 Task: Create a task in Outlook for 'Research and development' with a start date of August 1, 2023, a due date of August 5, 2023, high priority, and attach the file 'r&d.pdf'. Include the task details: 'Research current industry trends, emerging technologies, and competitor analysis. Summarize findings and present a comprehensive report.'
Action: Mouse moved to (26, 151)
Screenshot: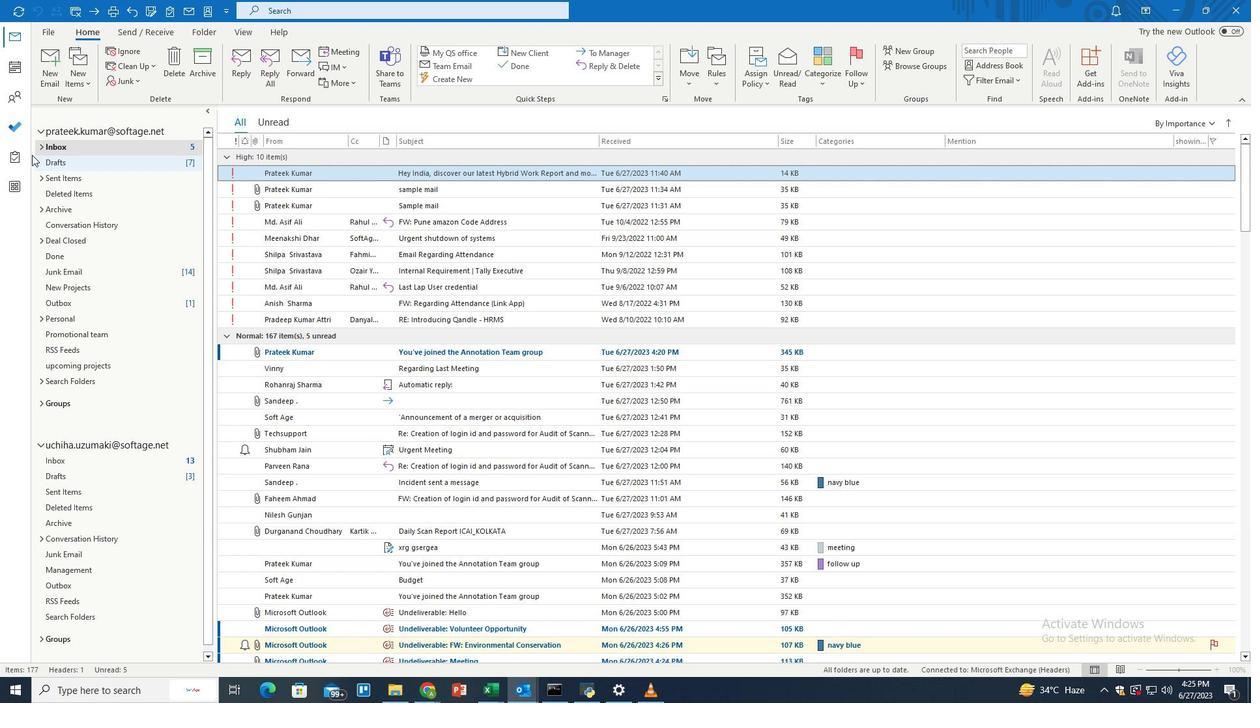
Action: Mouse pressed left at (26, 151)
Screenshot: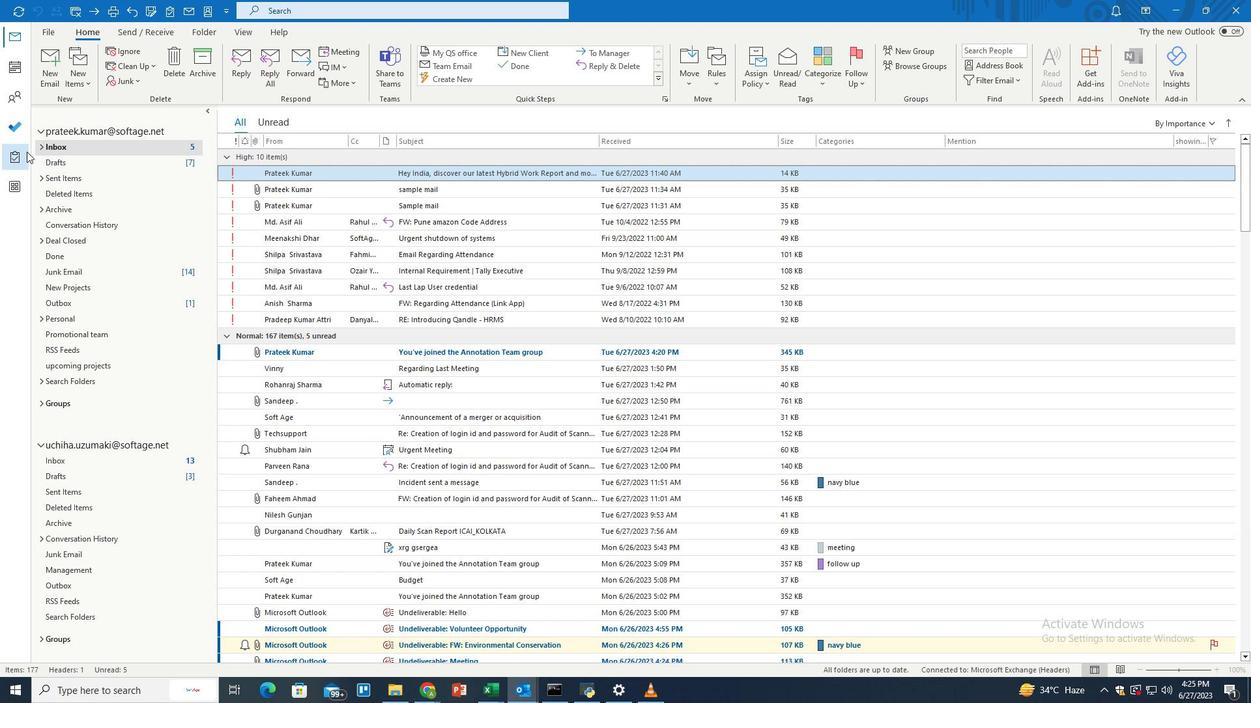 
Action: Mouse moved to (53, 78)
Screenshot: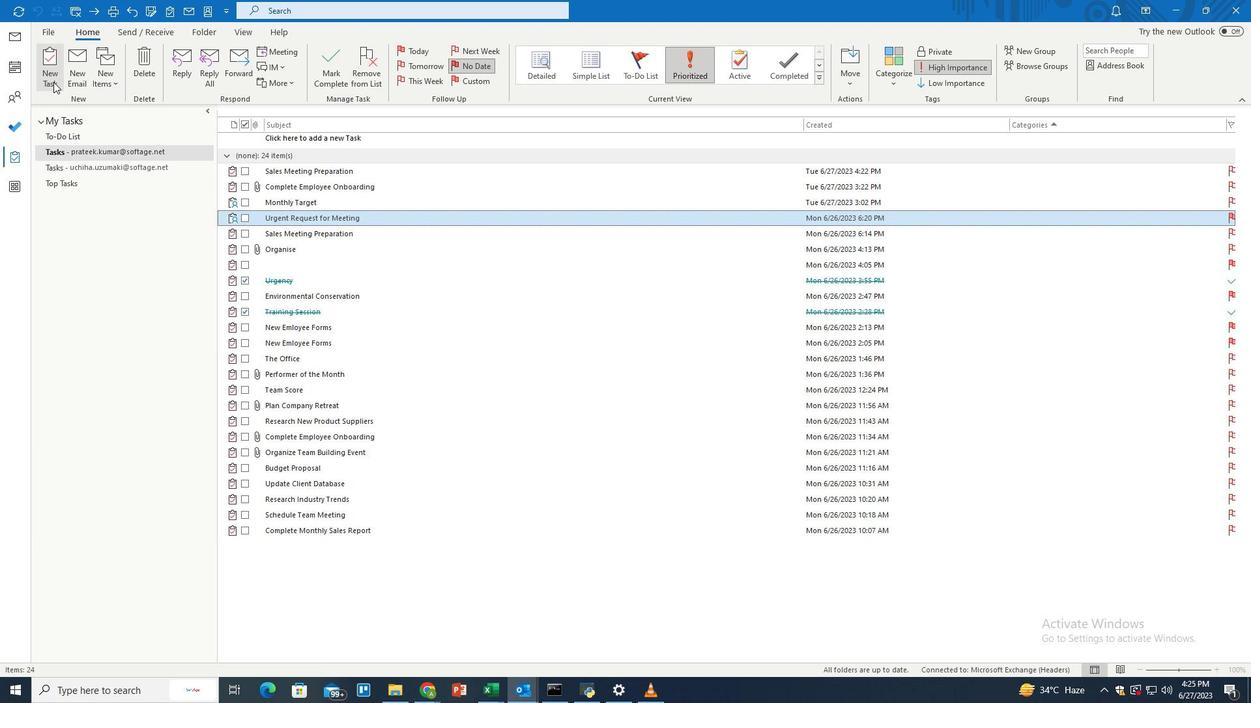 
Action: Mouse pressed left at (53, 78)
Screenshot: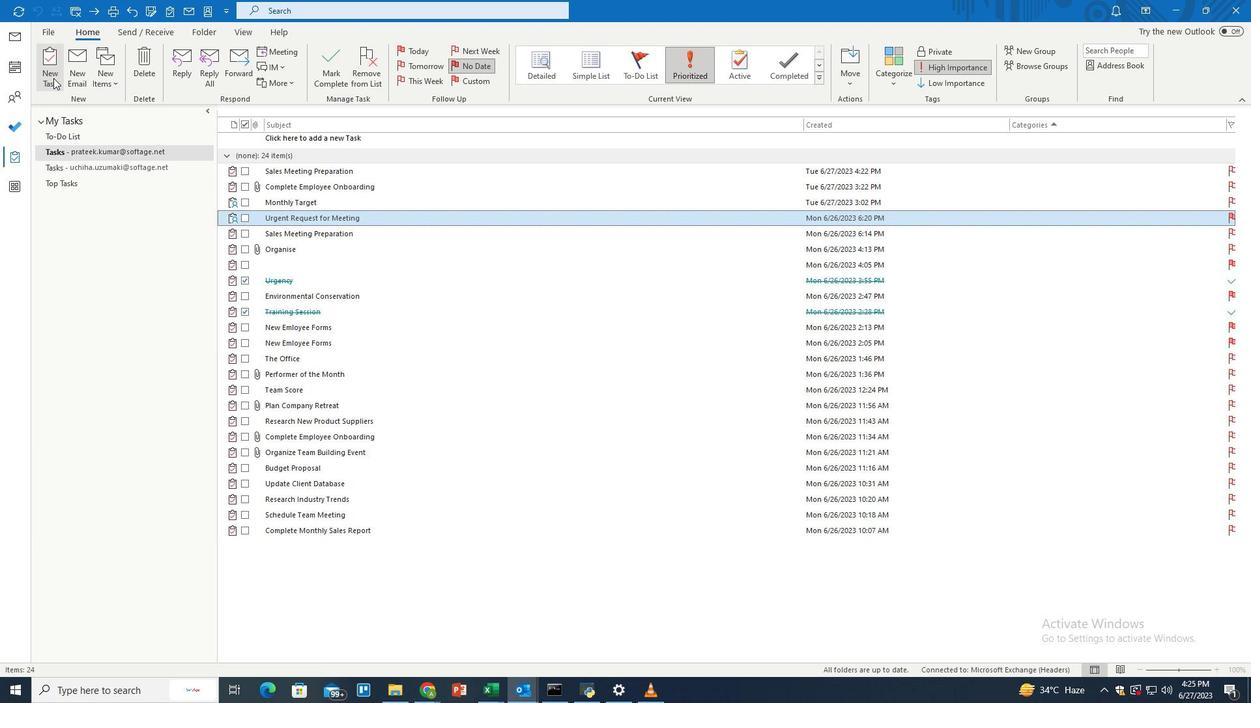 
Action: Mouse moved to (136, 133)
Screenshot: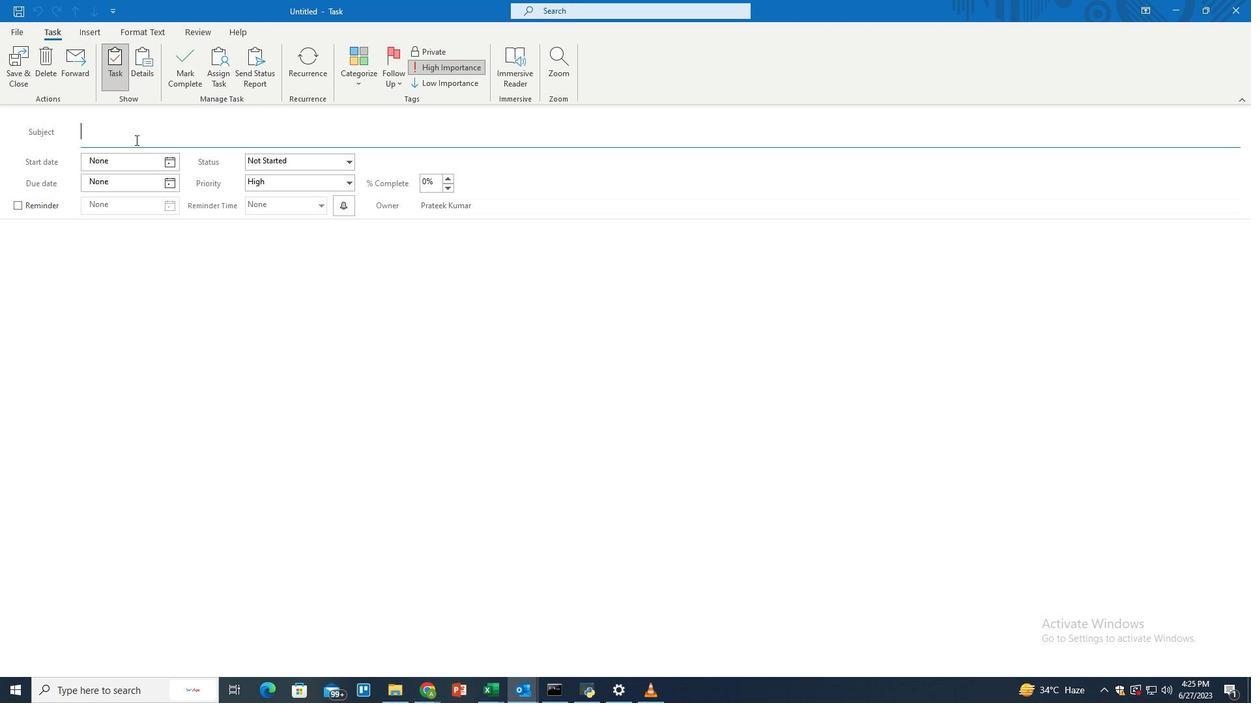 
Action: Mouse pressed left at (136, 133)
Screenshot: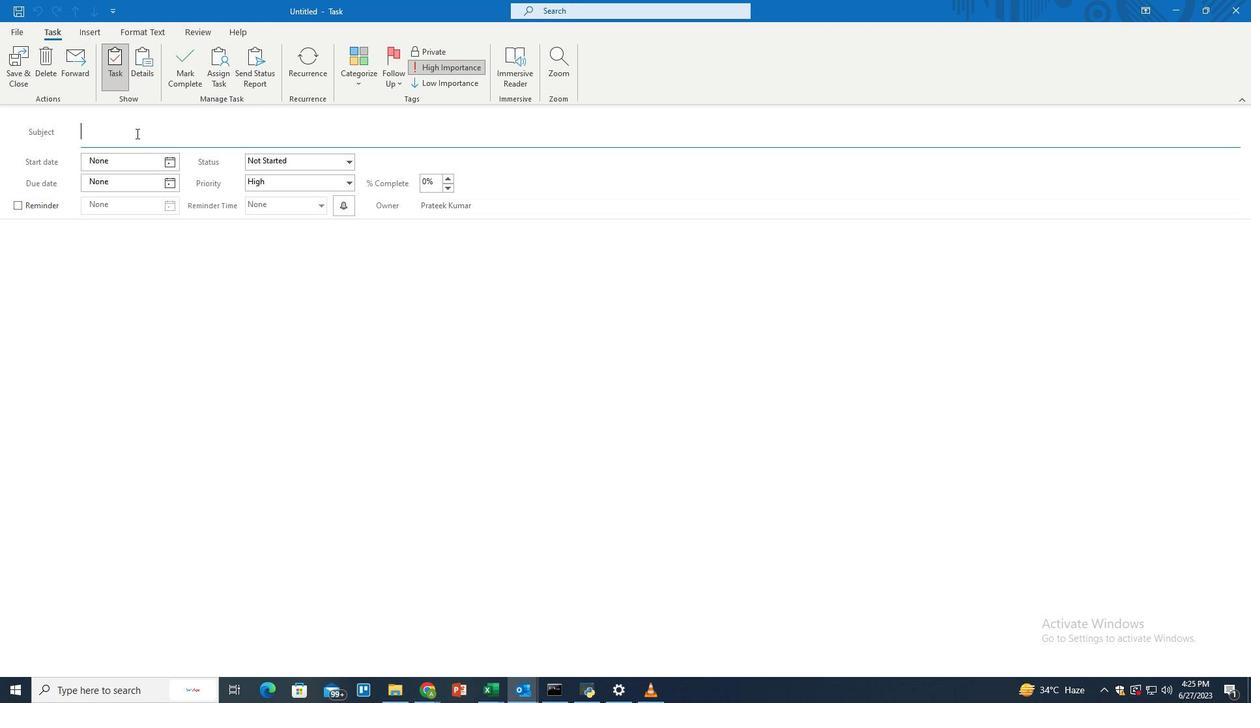 
Action: Mouse moved to (136, 133)
Screenshot: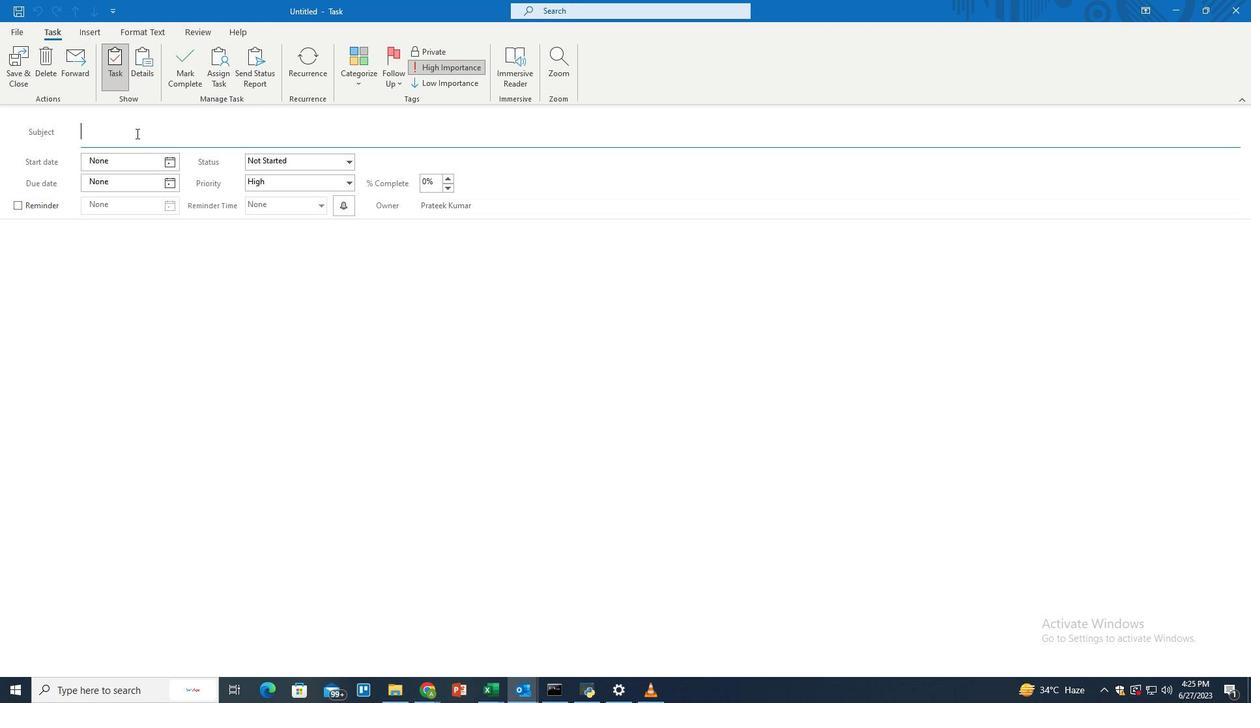 
Action: Key pressed <Key.shift>Research<Key.space>and<Key.space>development
Screenshot: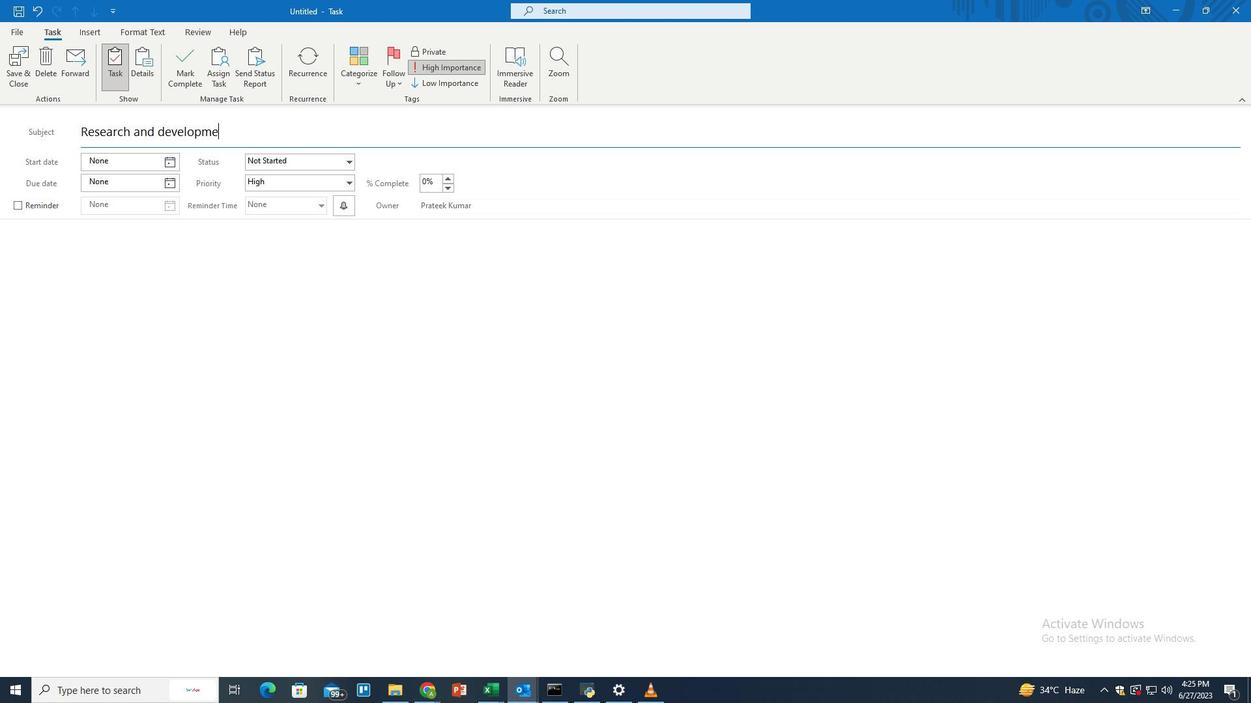 
Action: Mouse moved to (112, 245)
Screenshot: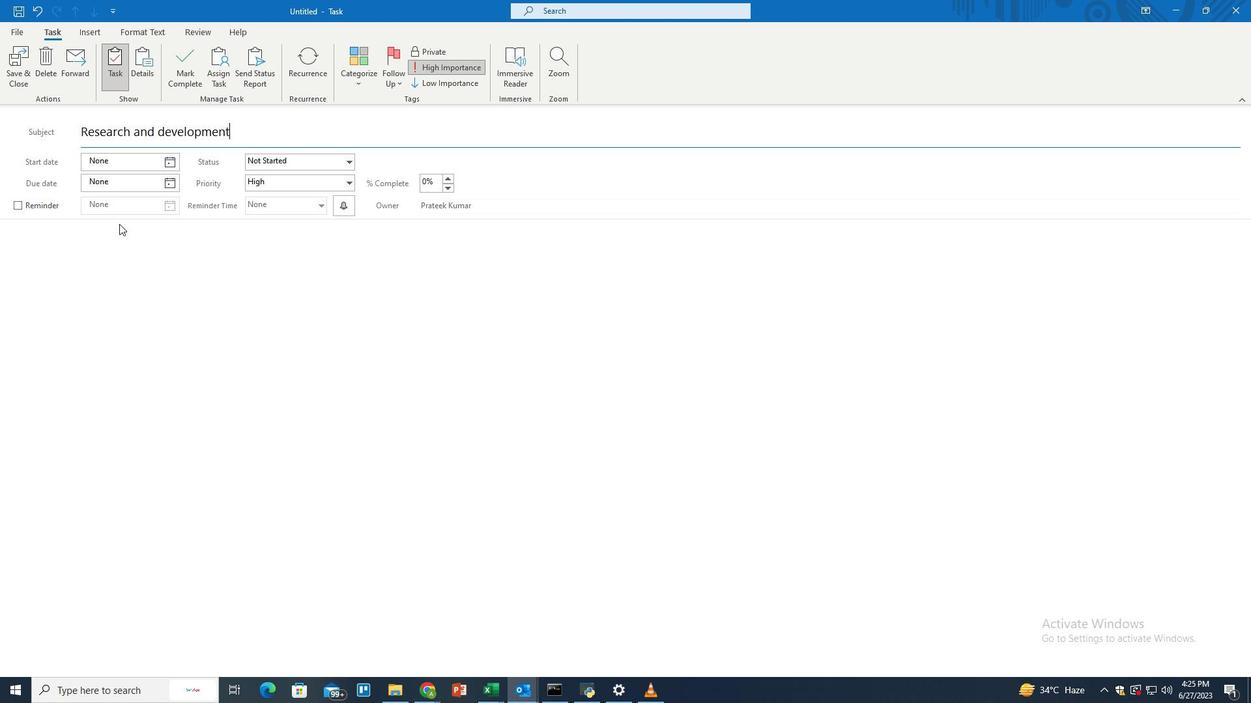 
Action: Mouse pressed left at (112, 245)
Screenshot: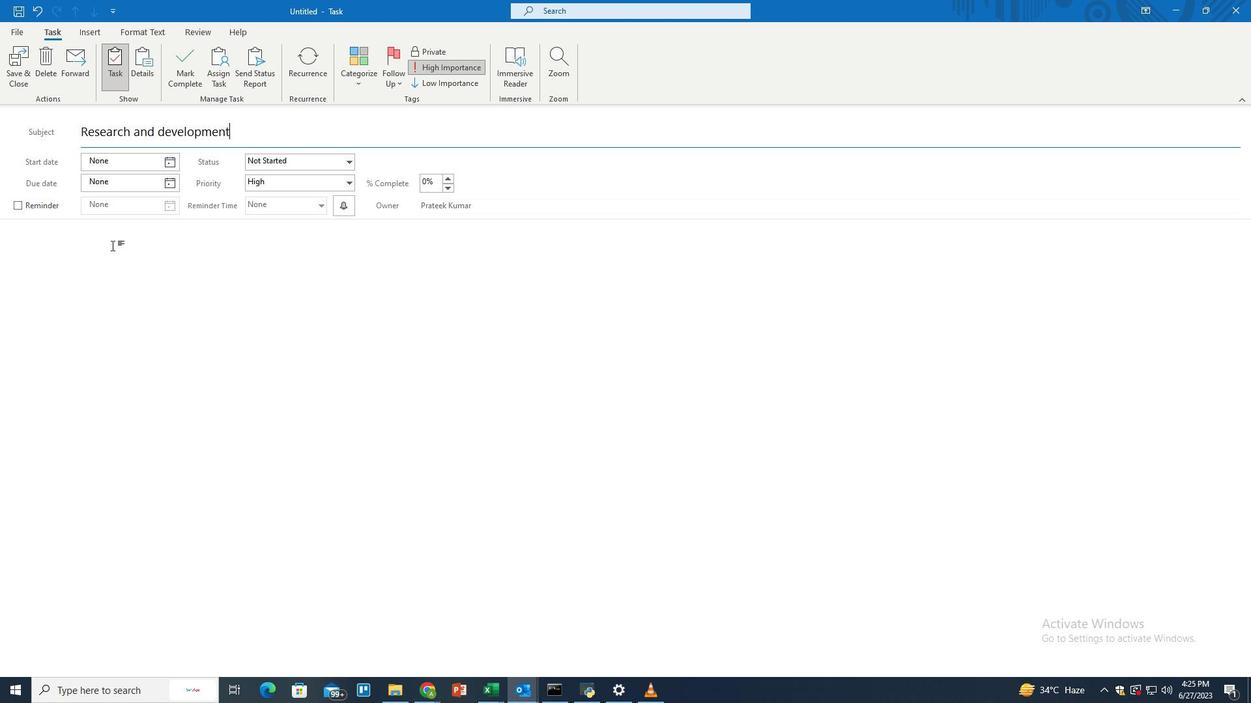 
Action: Key pressed <Key.shift>Research<Key.space>current<Key.space>industry<Key.space>trends.<Key.backspace>,<Key.space>emerging<Key.space>technologies,<Key.space>and<Key.space>competitor<Key.space>analysis.<Key.space><Key.shift>Summarize<Key.space>findings<Key.space>and<Key.space>present<Key.space>a<Key.space>comprehensive<Key.space>report
Screenshot: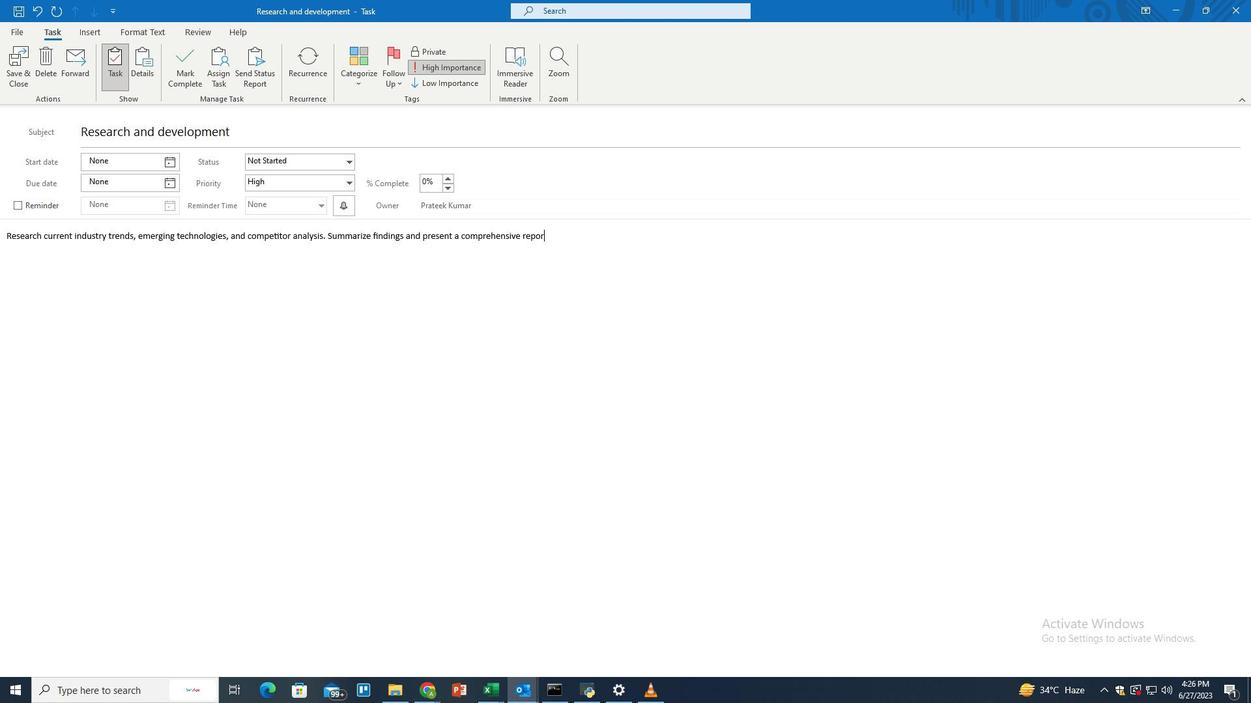 
Action: Mouse moved to (172, 159)
Screenshot: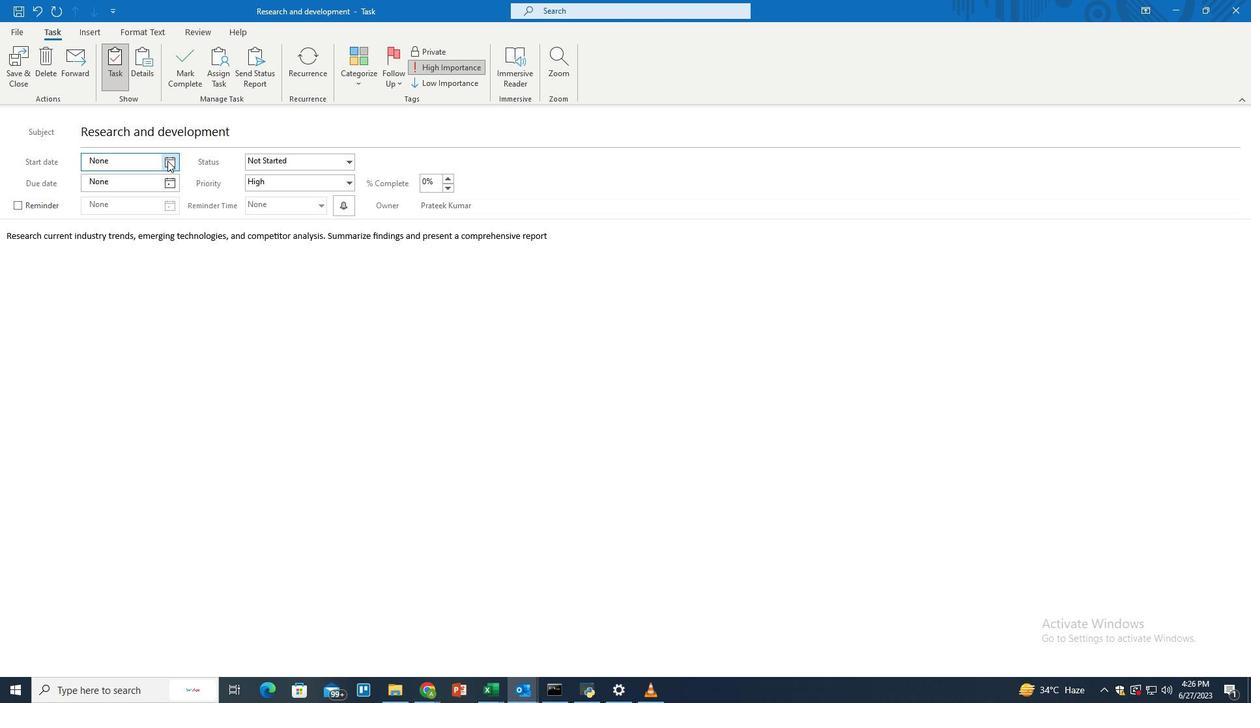 
Action: Mouse pressed left at (172, 159)
Screenshot: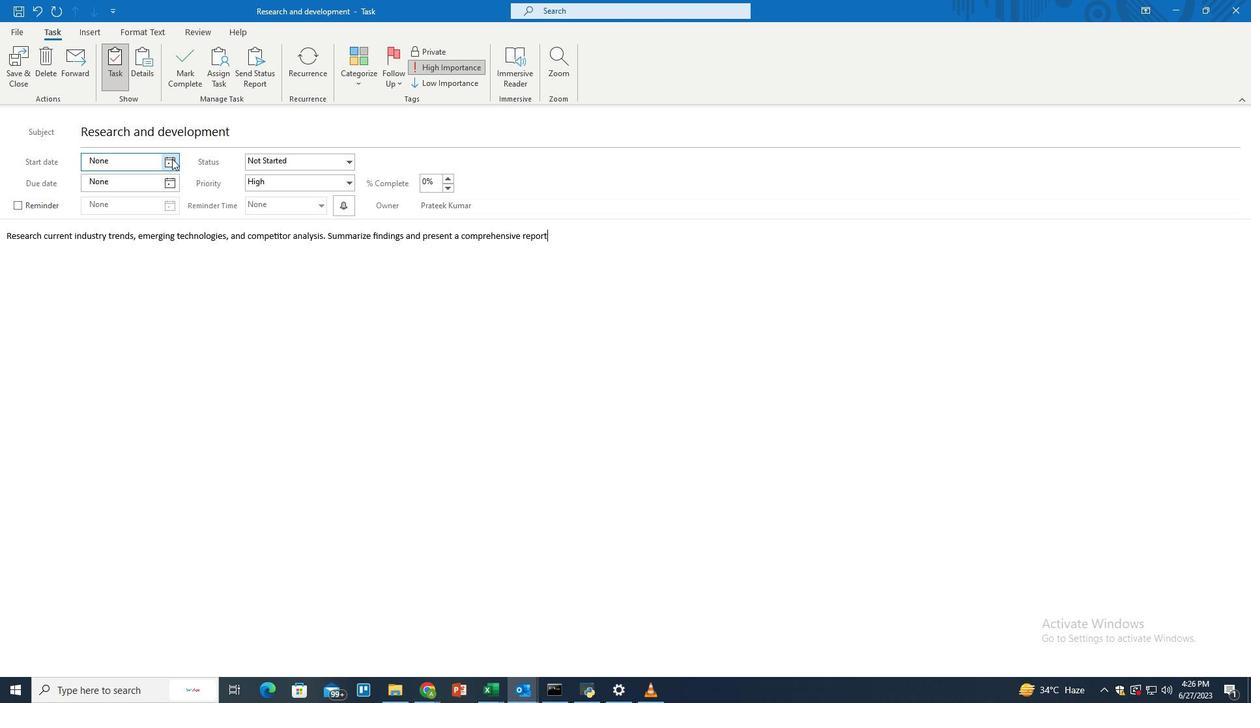 
Action: Mouse moved to (168, 179)
Screenshot: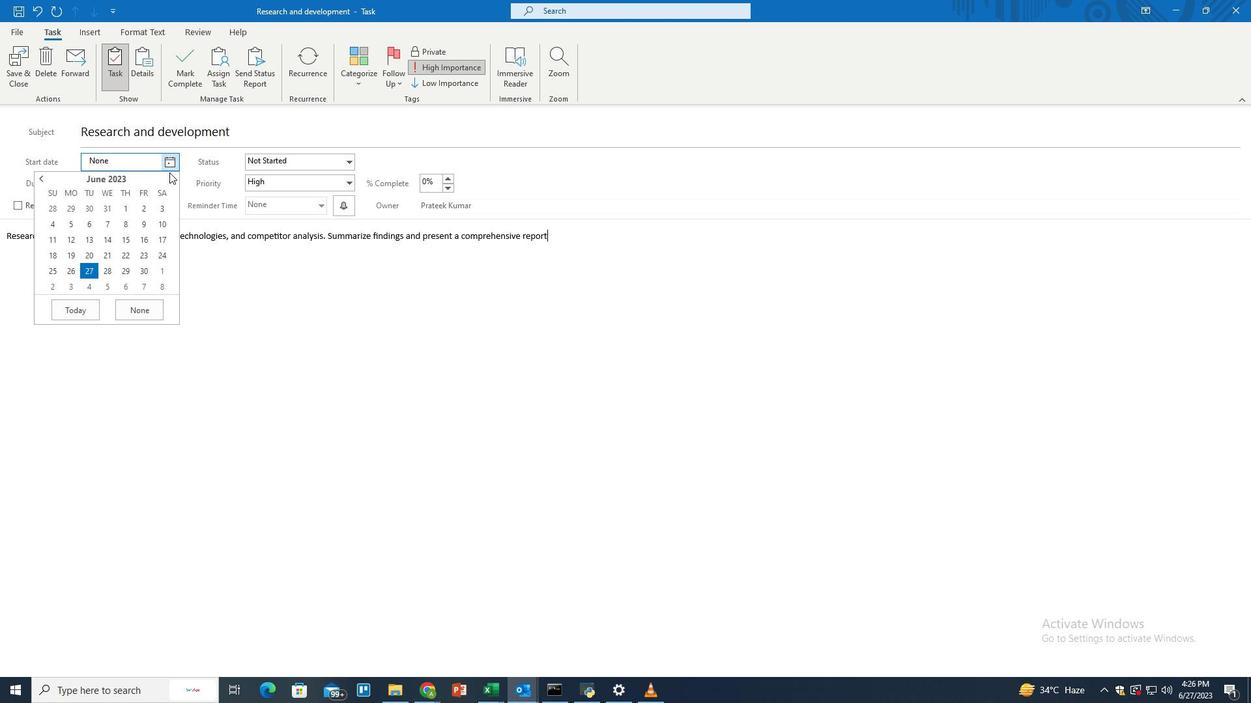 
Action: Mouse pressed left at (168, 179)
Screenshot: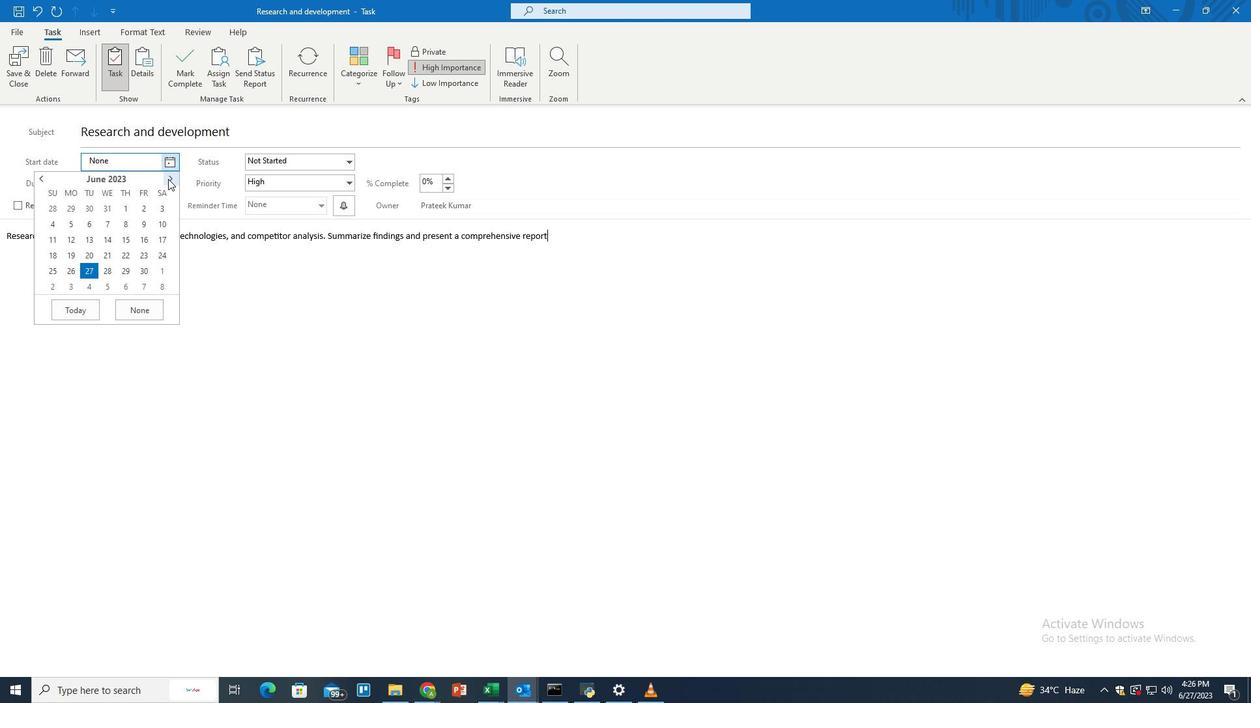 
Action: Mouse pressed left at (168, 179)
Screenshot: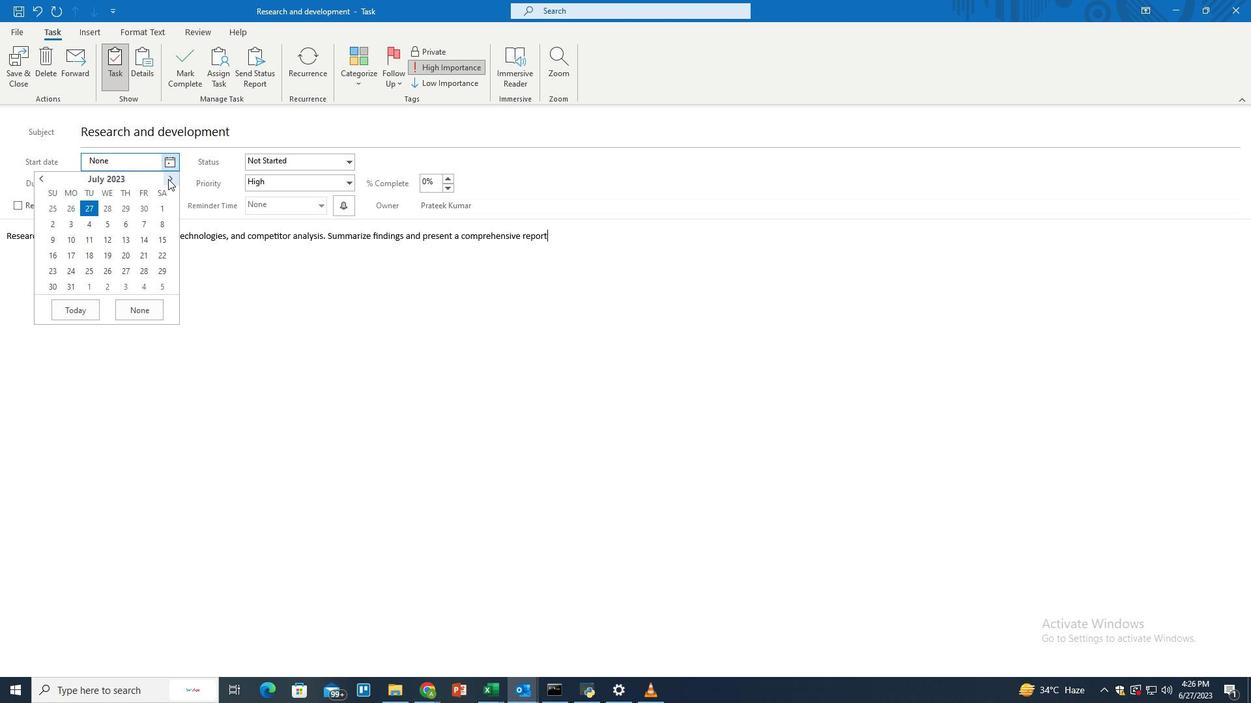 
Action: Mouse moved to (93, 211)
Screenshot: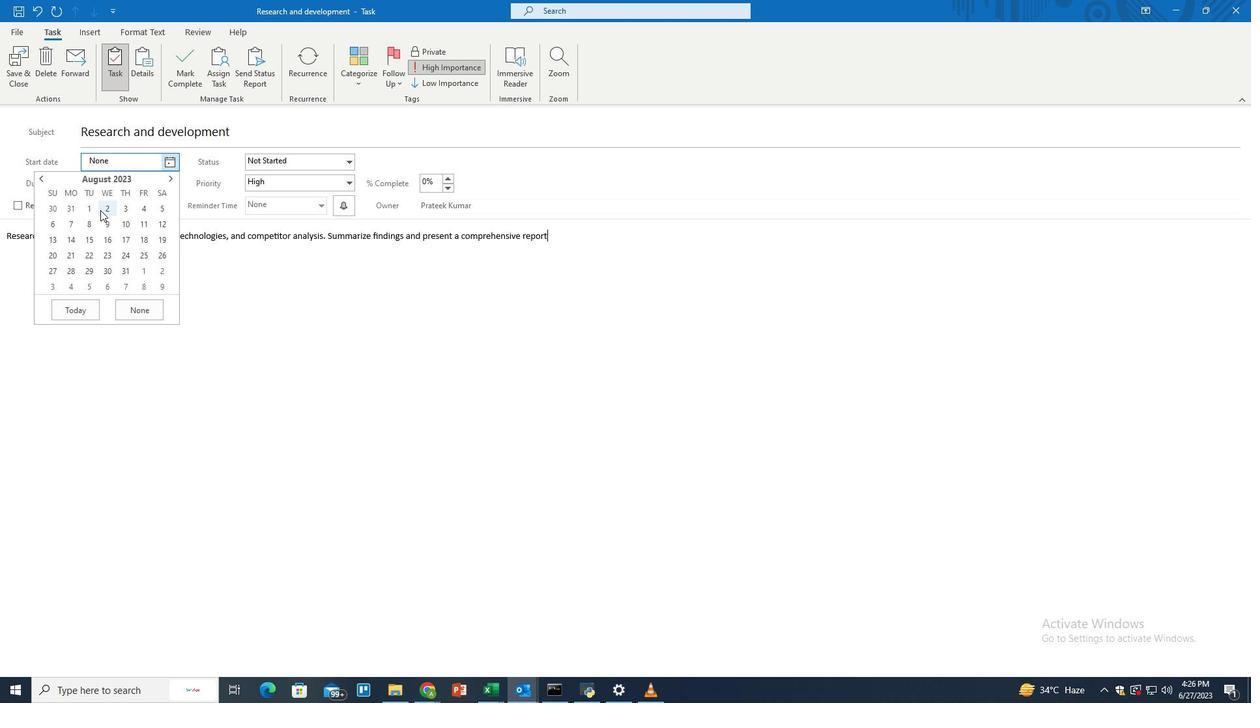 
Action: Mouse pressed left at (93, 211)
Screenshot: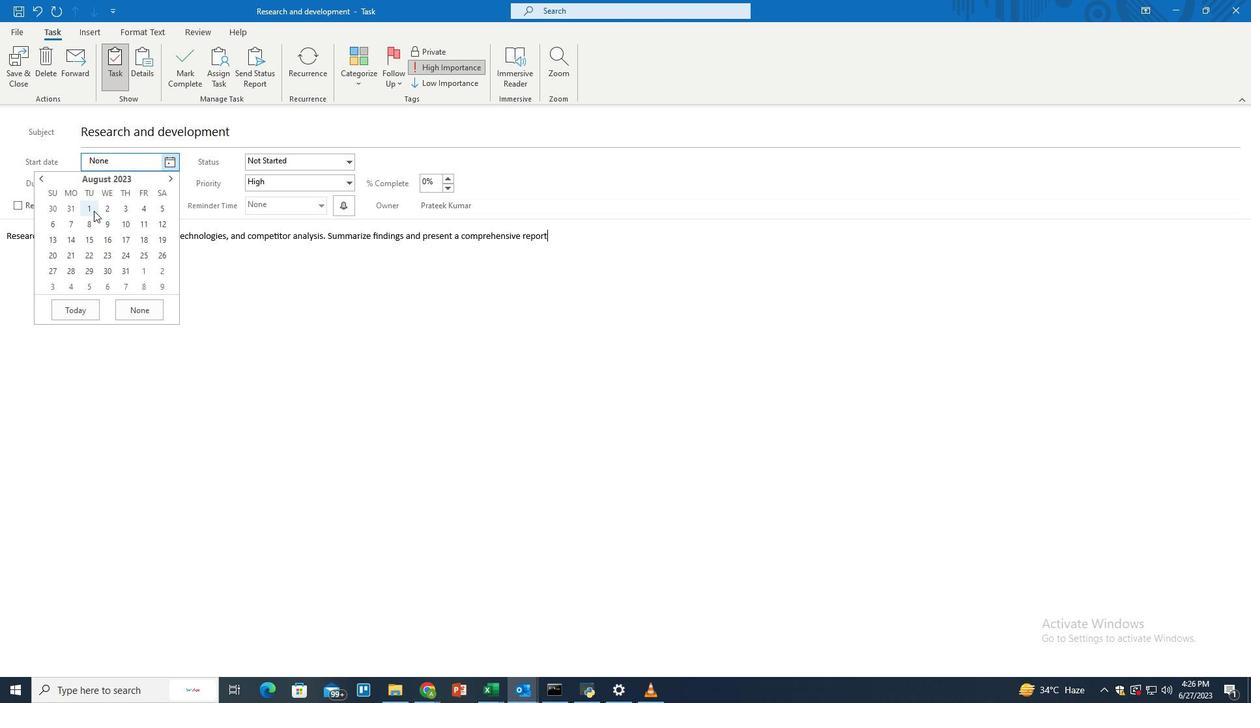 
Action: Mouse moved to (174, 182)
Screenshot: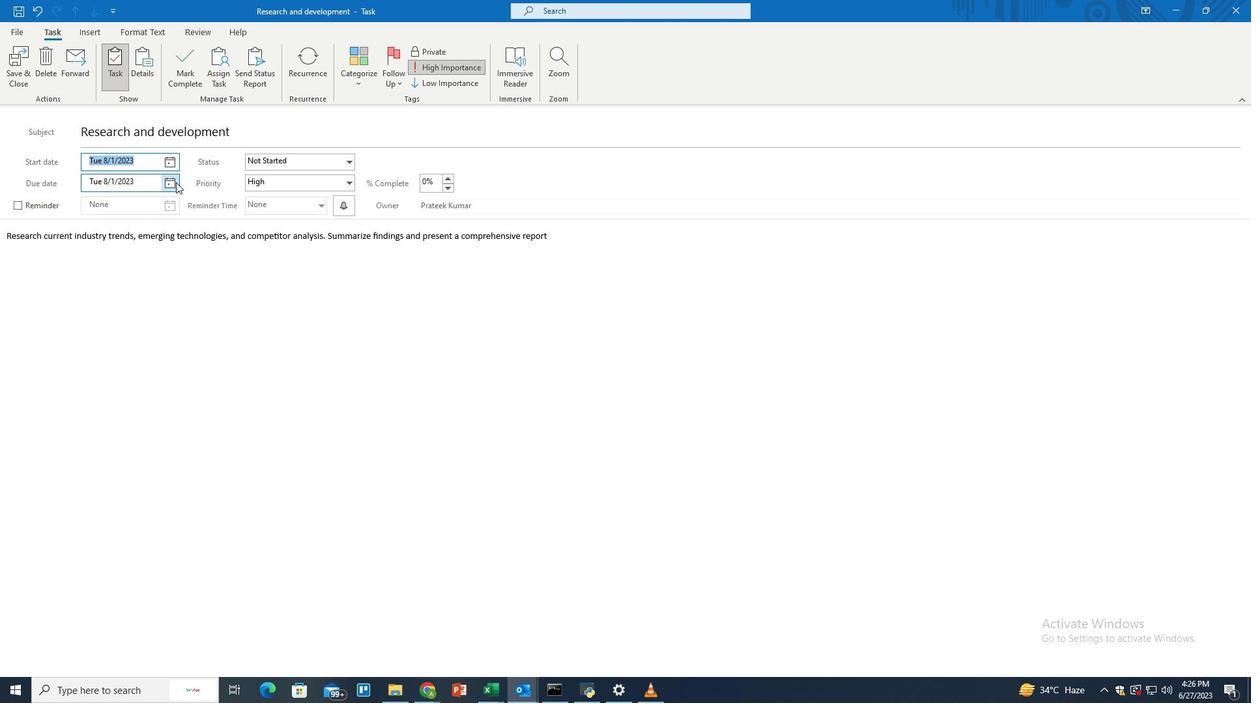 
Action: Mouse pressed left at (174, 182)
Screenshot: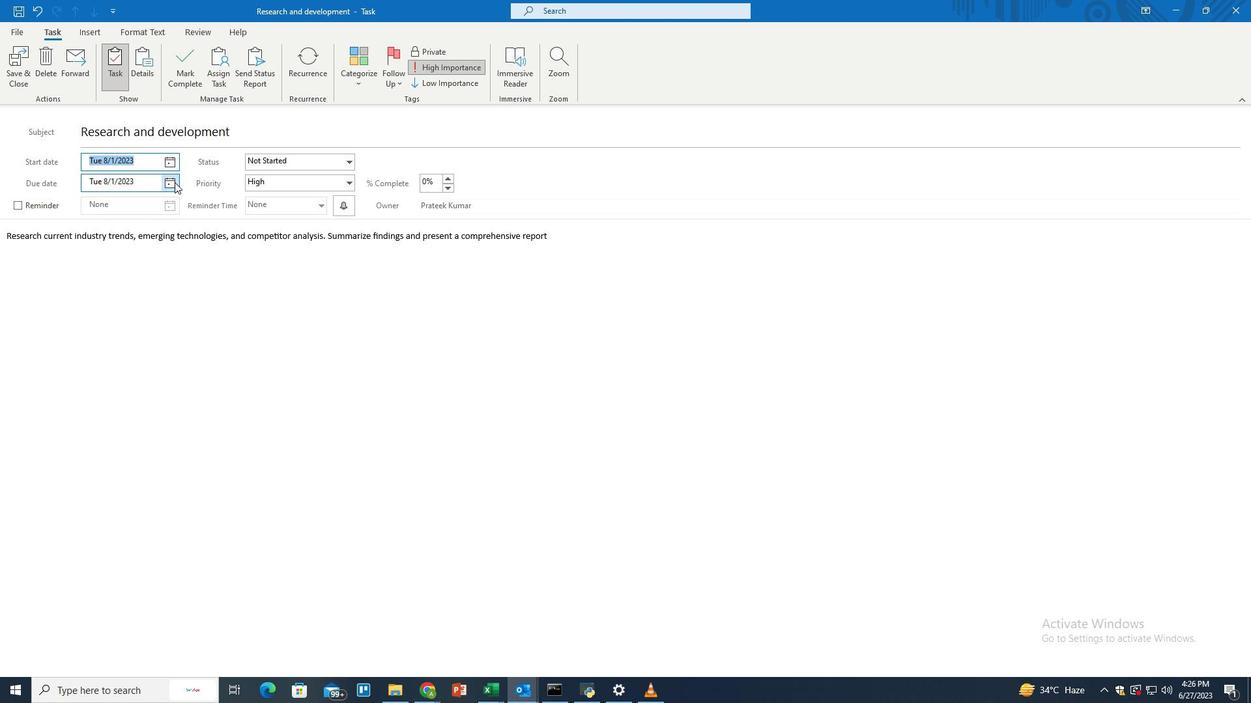 
Action: Mouse moved to (161, 228)
Screenshot: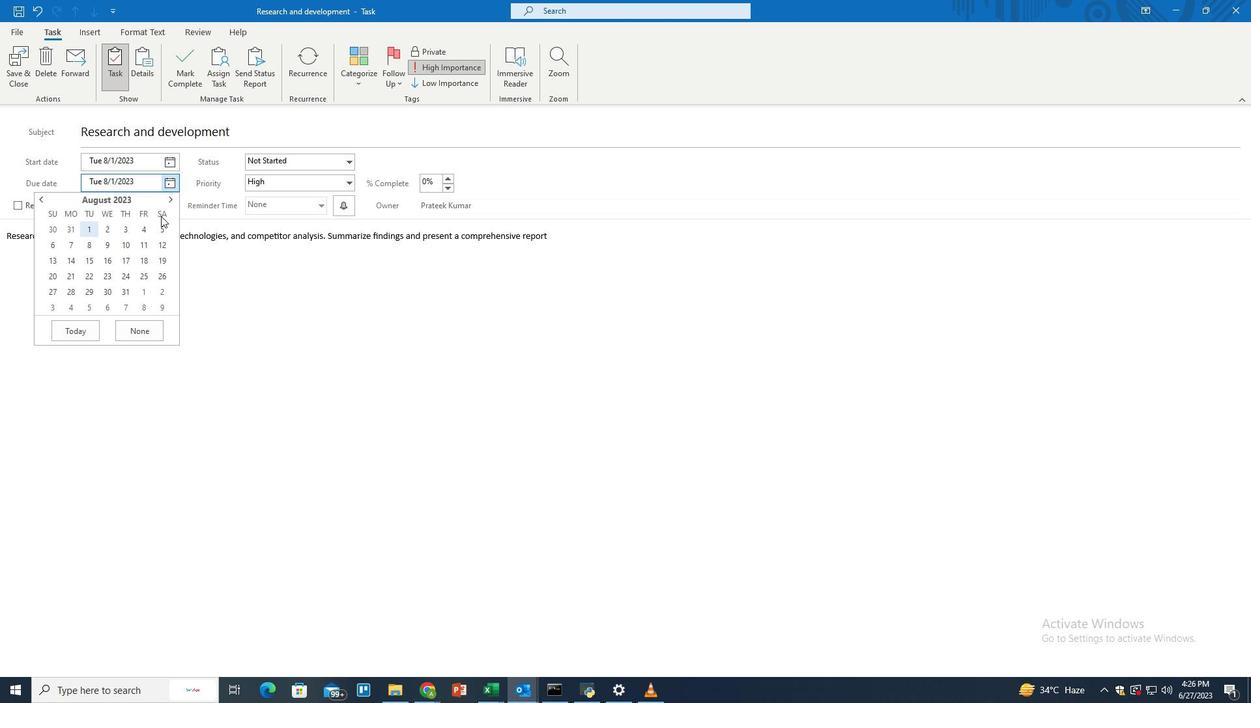 
Action: Mouse pressed left at (161, 228)
Screenshot: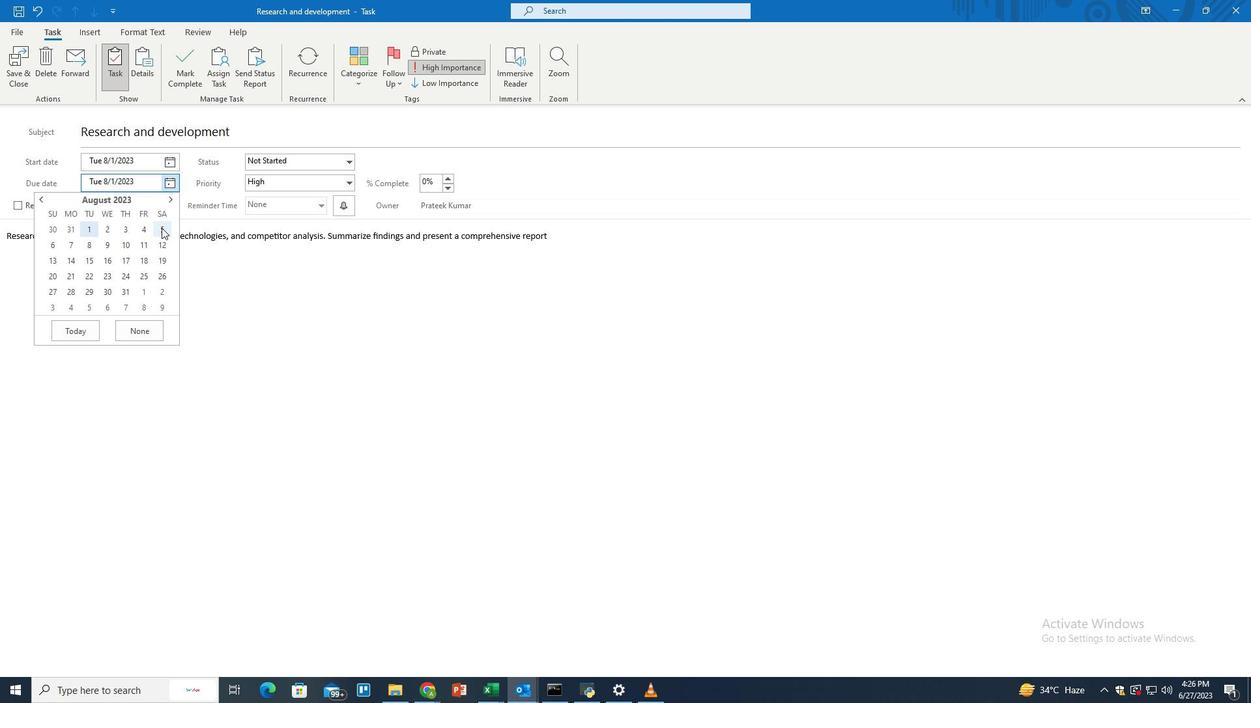 
Action: Mouse moved to (570, 237)
Screenshot: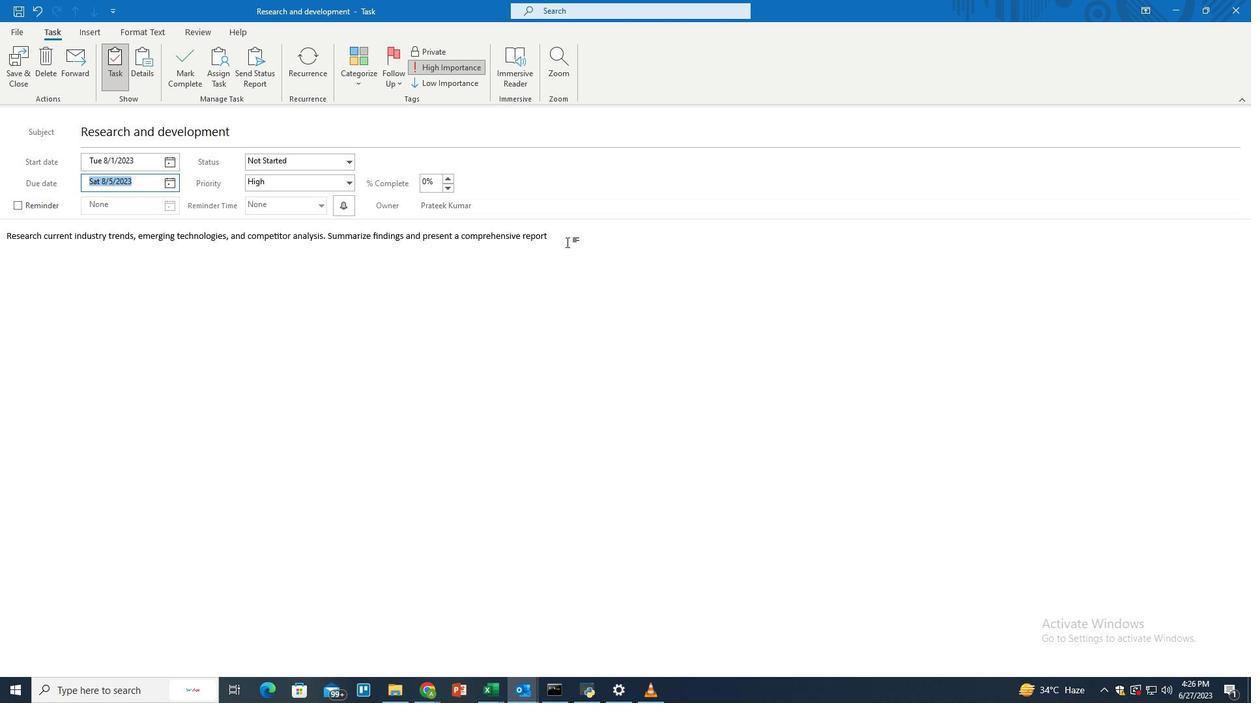 
Action: Mouse pressed left at (570, 237)
Screenshot: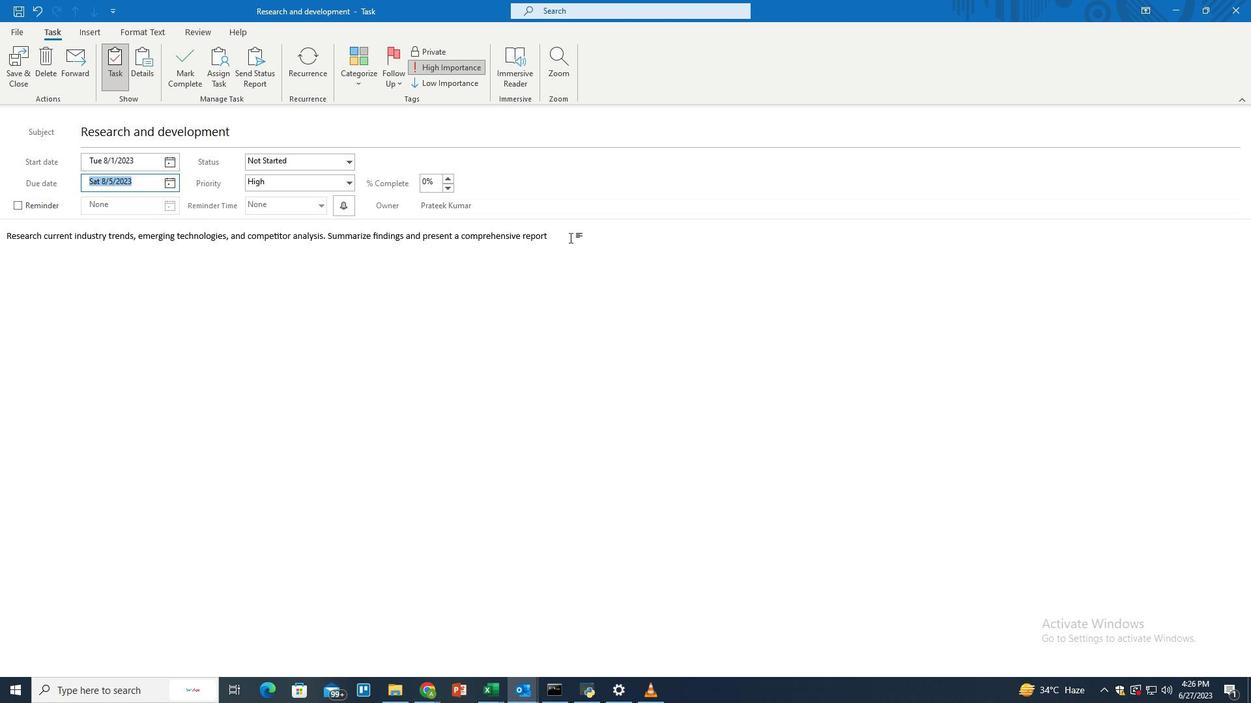 
Action: Mouse moved to (350, 182)
Screenshot: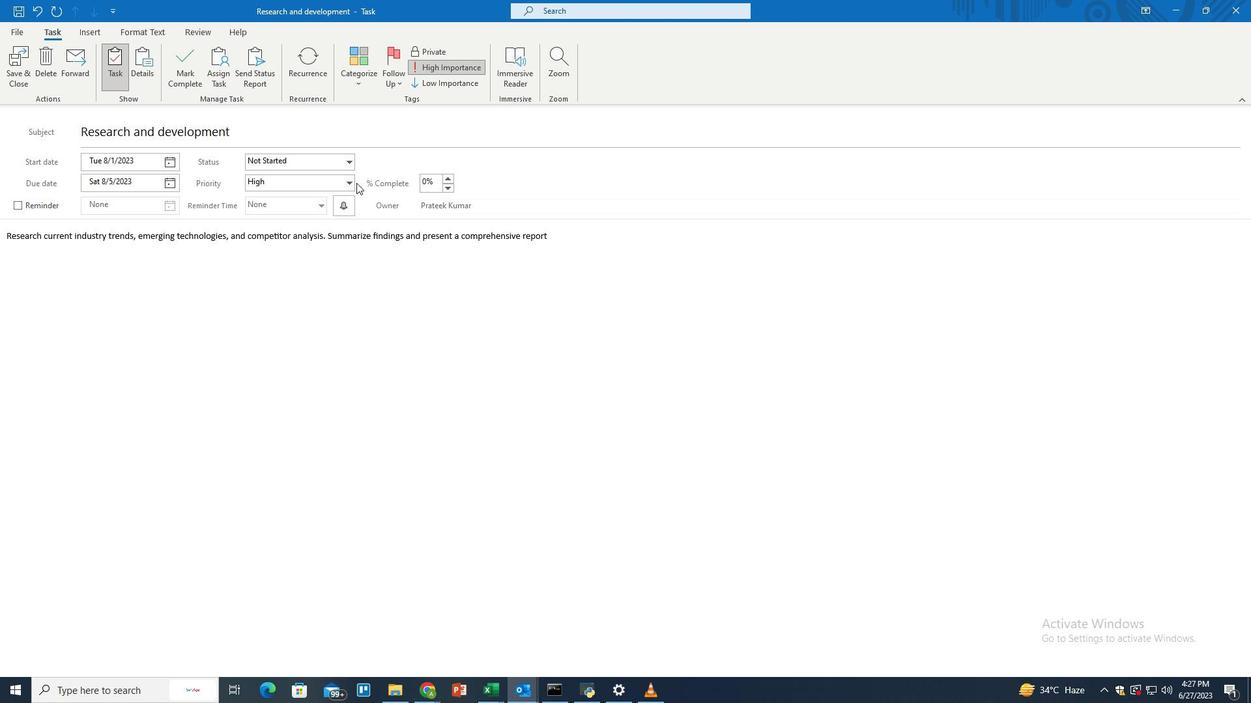 
Action: Mouse pressed left at (350, 182)
Screenshot: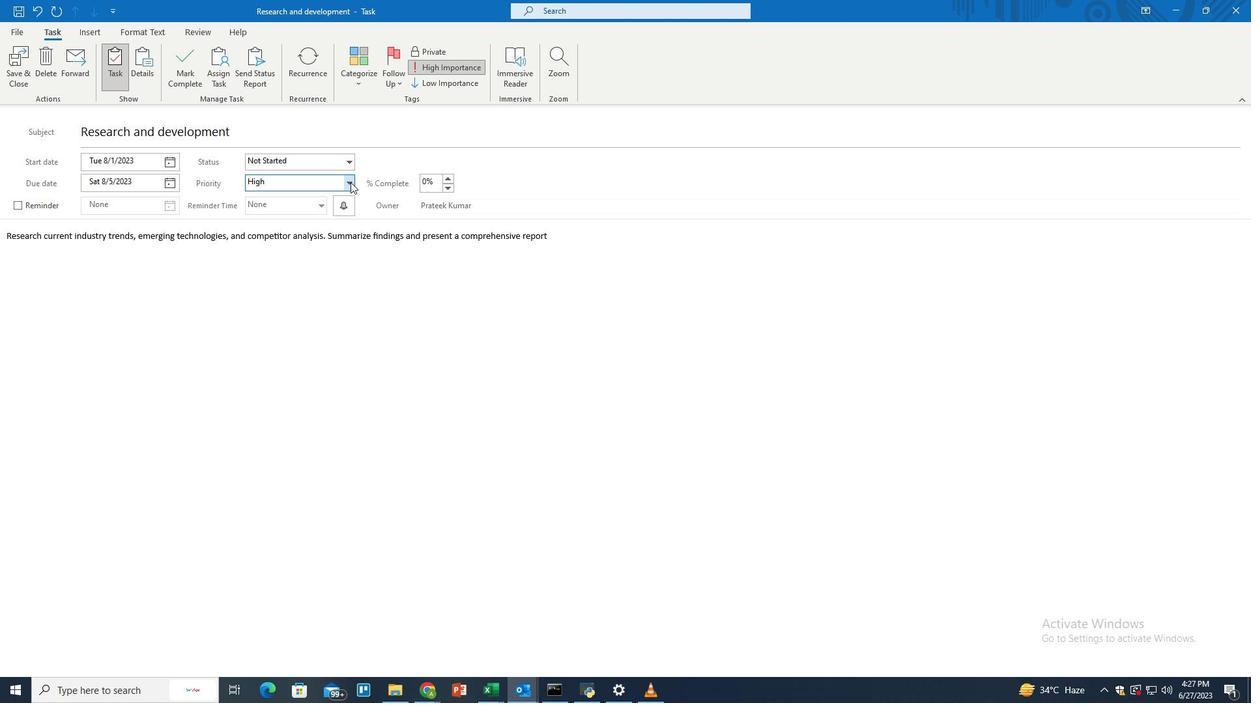 
Action: Mouse moved to (282, 215)
Screenshot: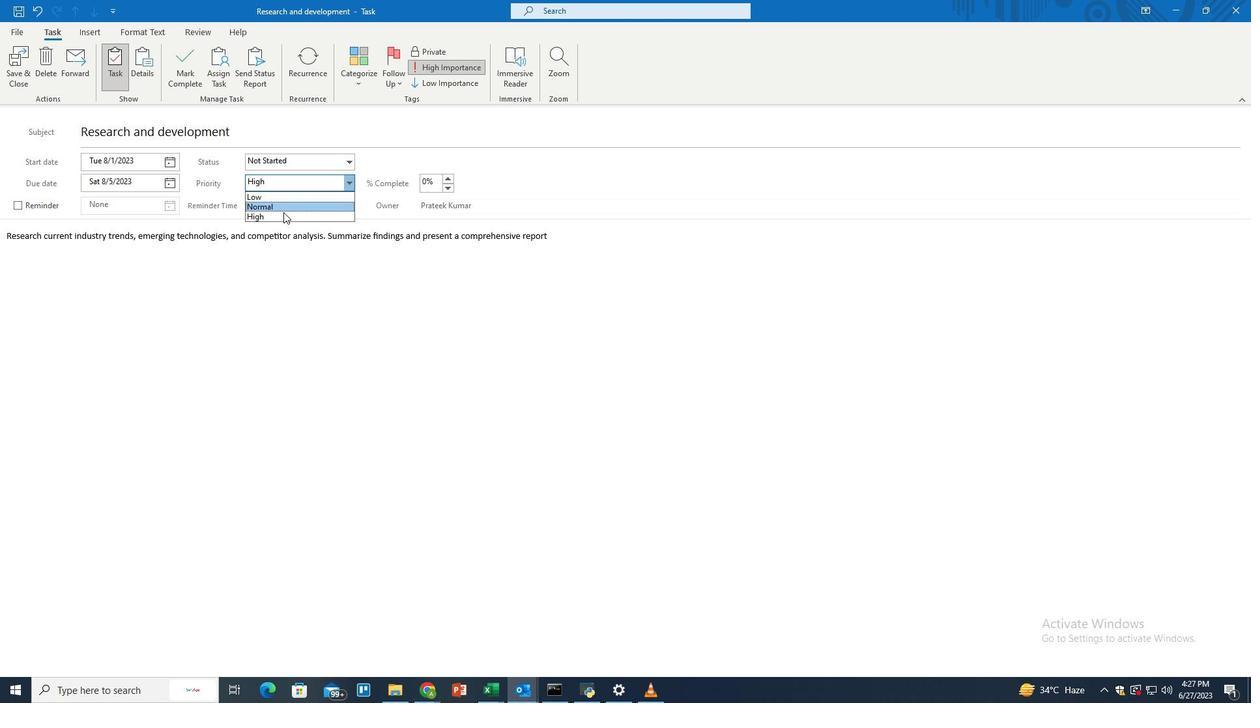 
Action: Mouse pressed left at (282, 215)
Screenshot: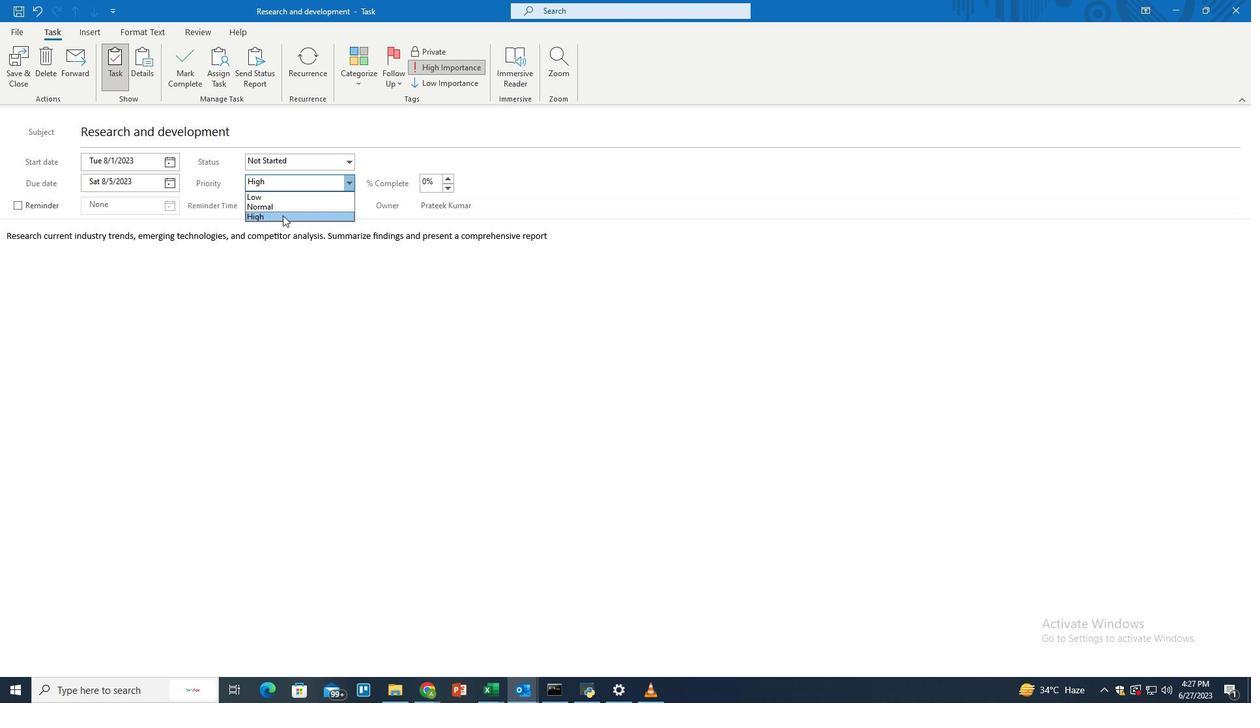 
Action: Mouse moved to (349, 162)
Screenshot: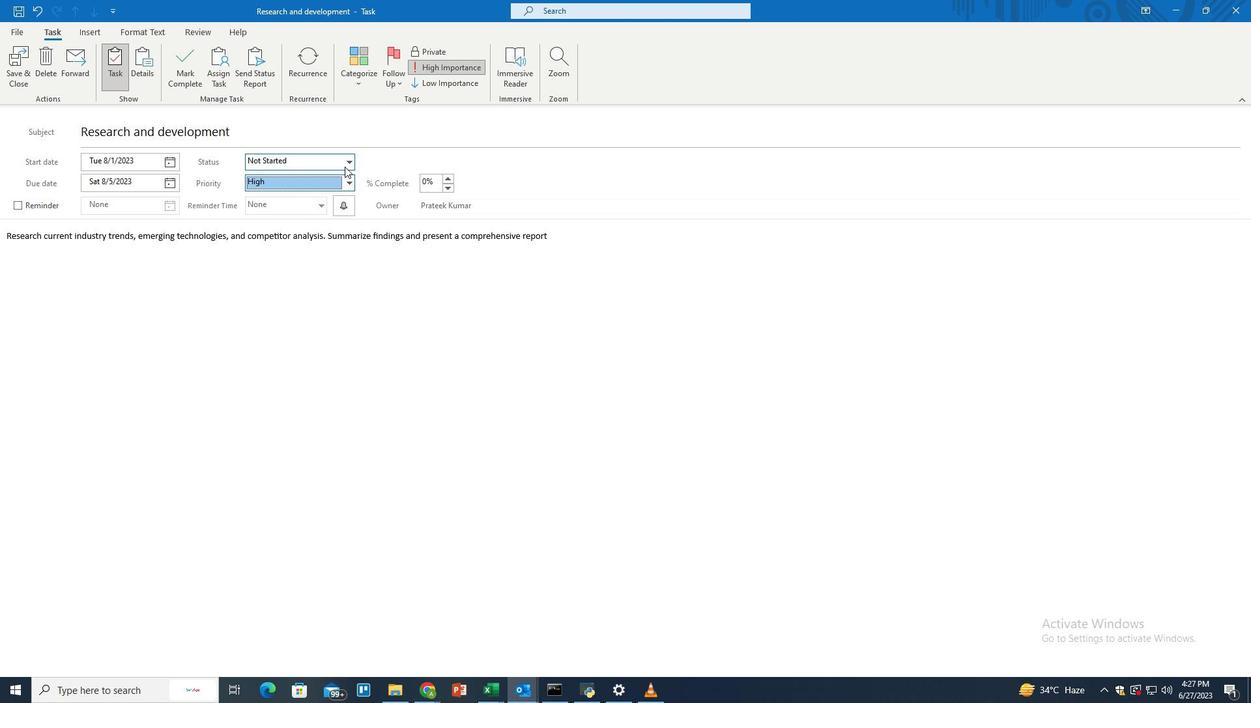 
Action: Mouse pressed left at (349, 162)
Screenshot: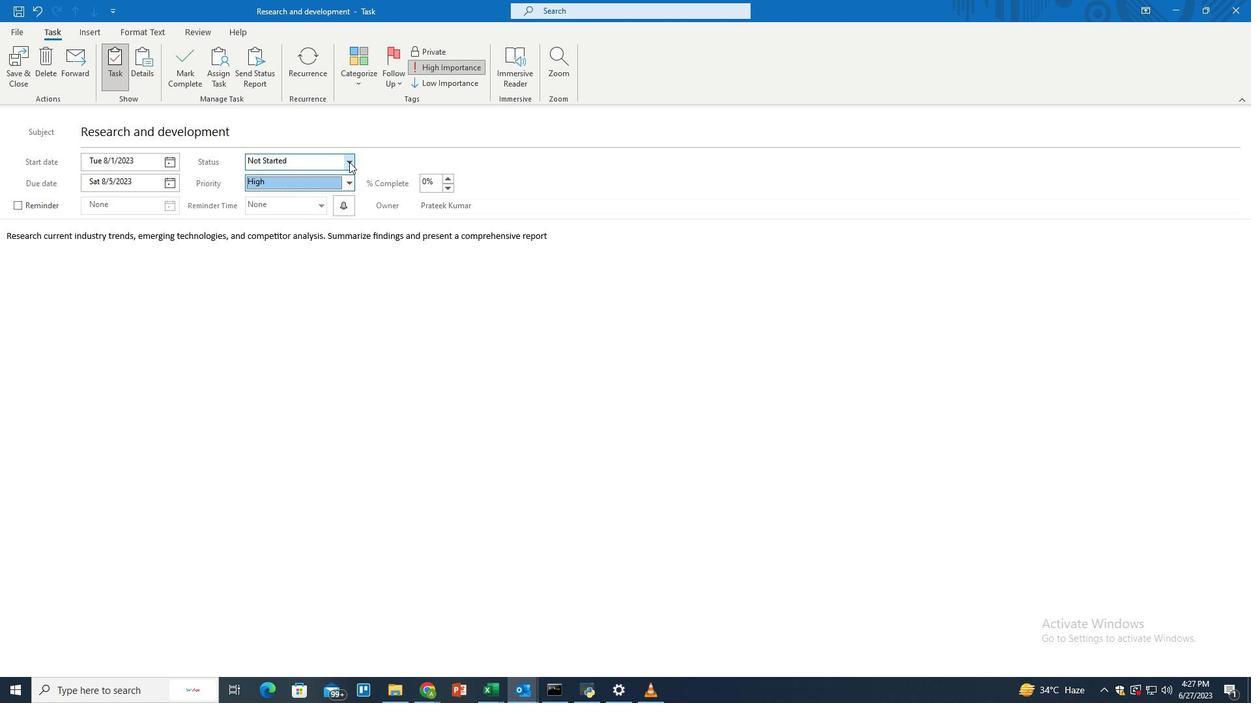 
Action: Mouse moved to (299, 177)
Screenshot: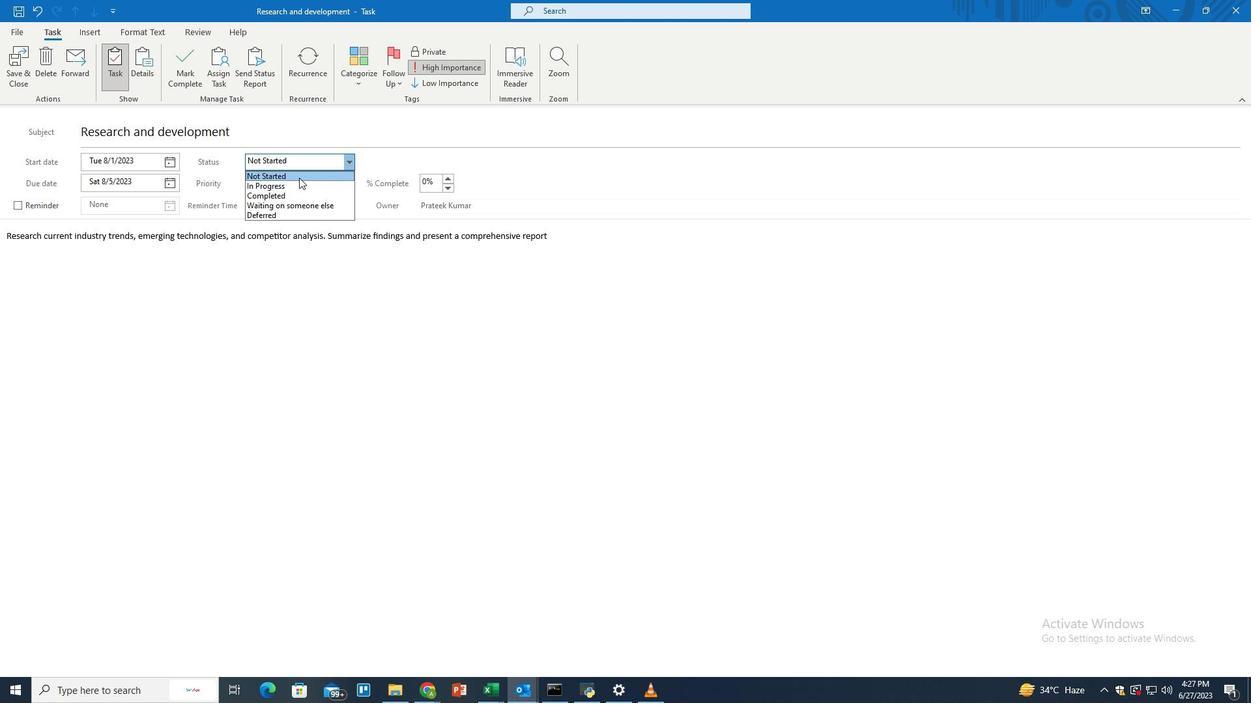 
Action: Mouse pressed left at (299, 177)
Screenshot: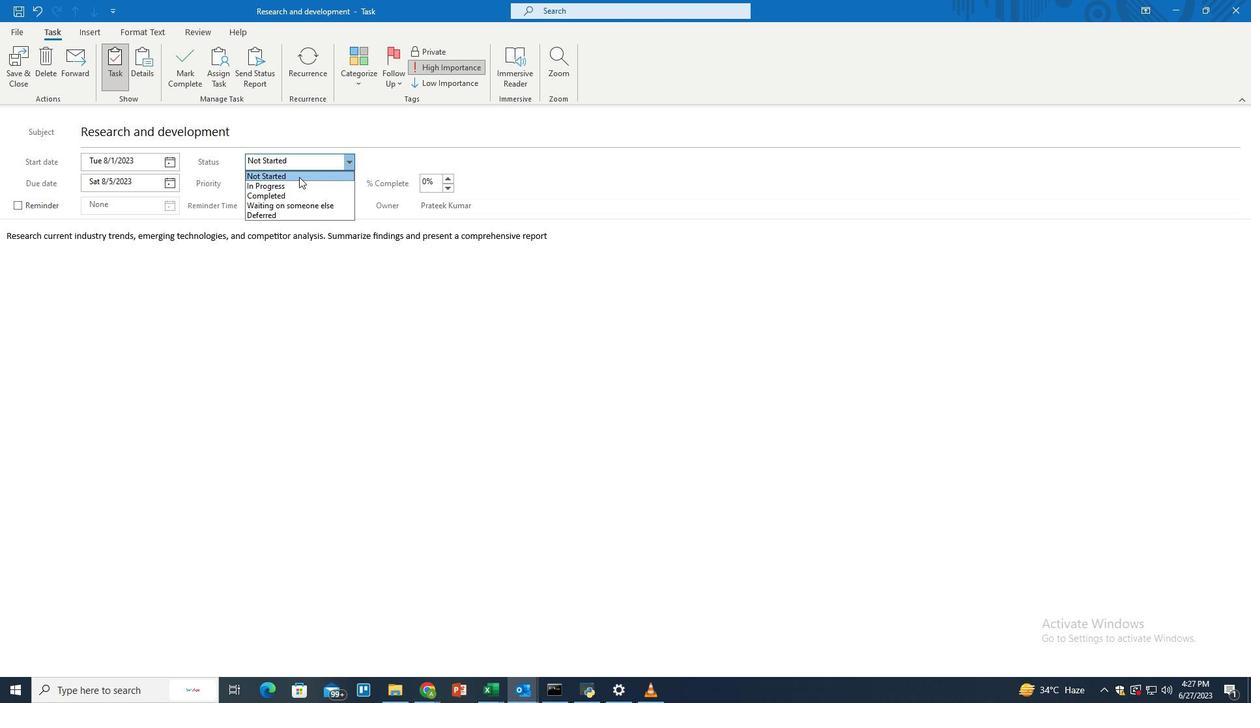 
Action: Mouse moved to (29, 204)
Screenshot: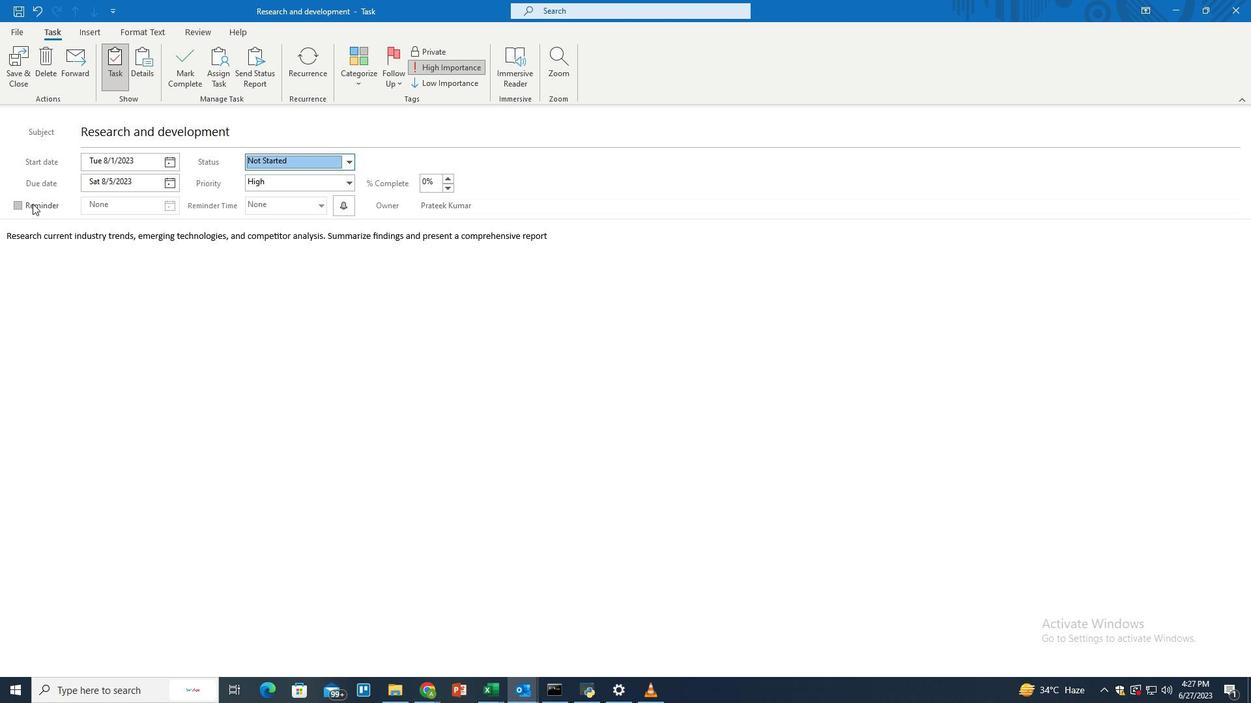 
Action: Mouse pressed left at (29, 204)
Screenshot: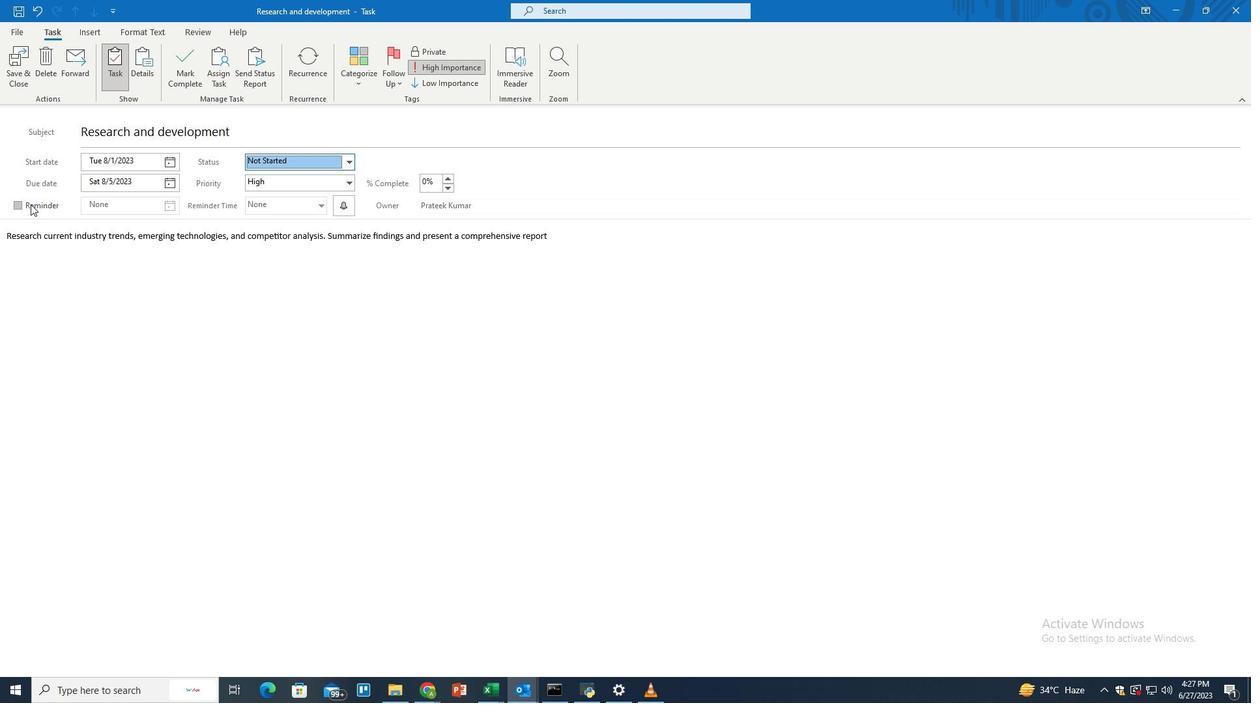 
Action: Mouse moved to (171, 208)
Screenshot: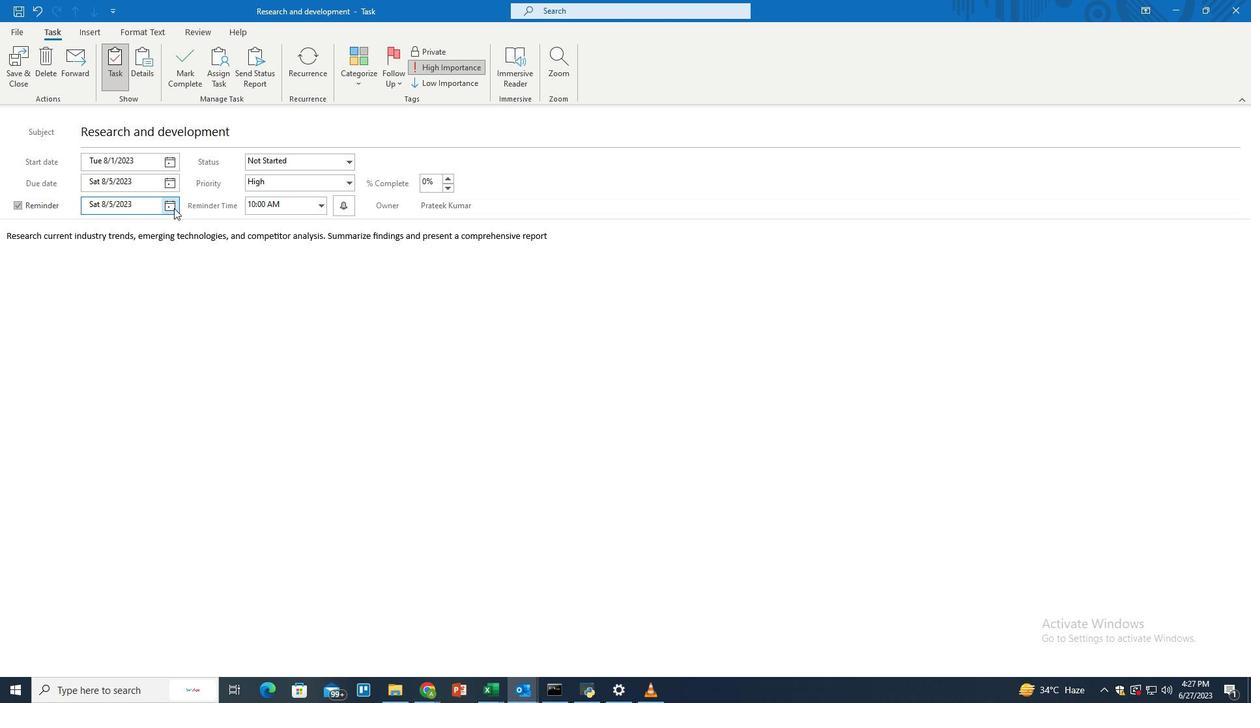 
Action: Mouse pressed left at (171, 208)
Screenshot: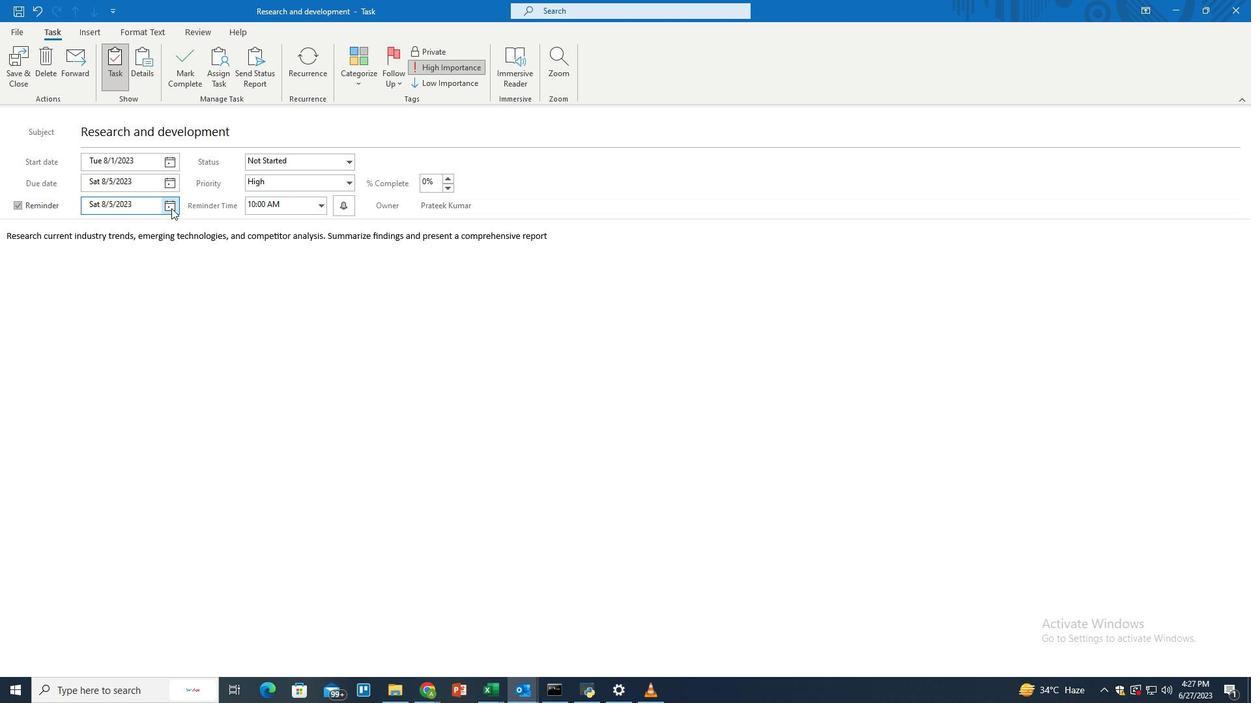 
Action: Mouse moved to (95, 250)
Screenshot: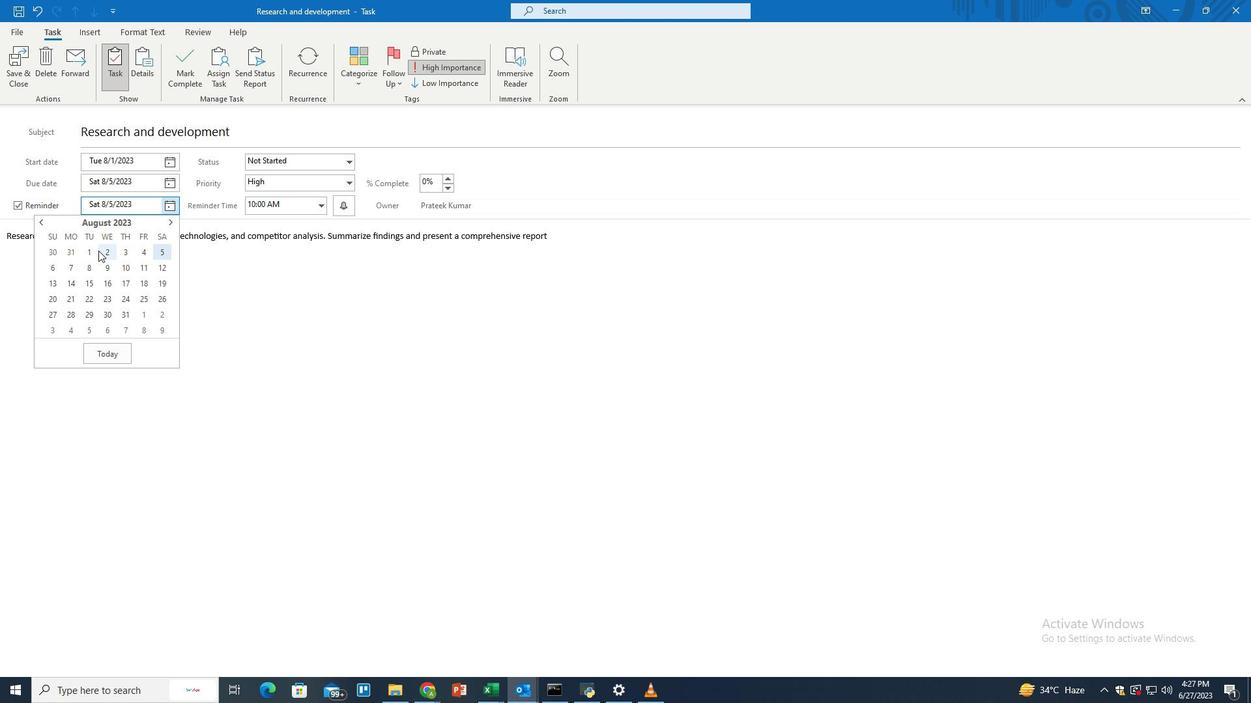 
Action: Mouse pressed left at (95, 250)
Screenshot: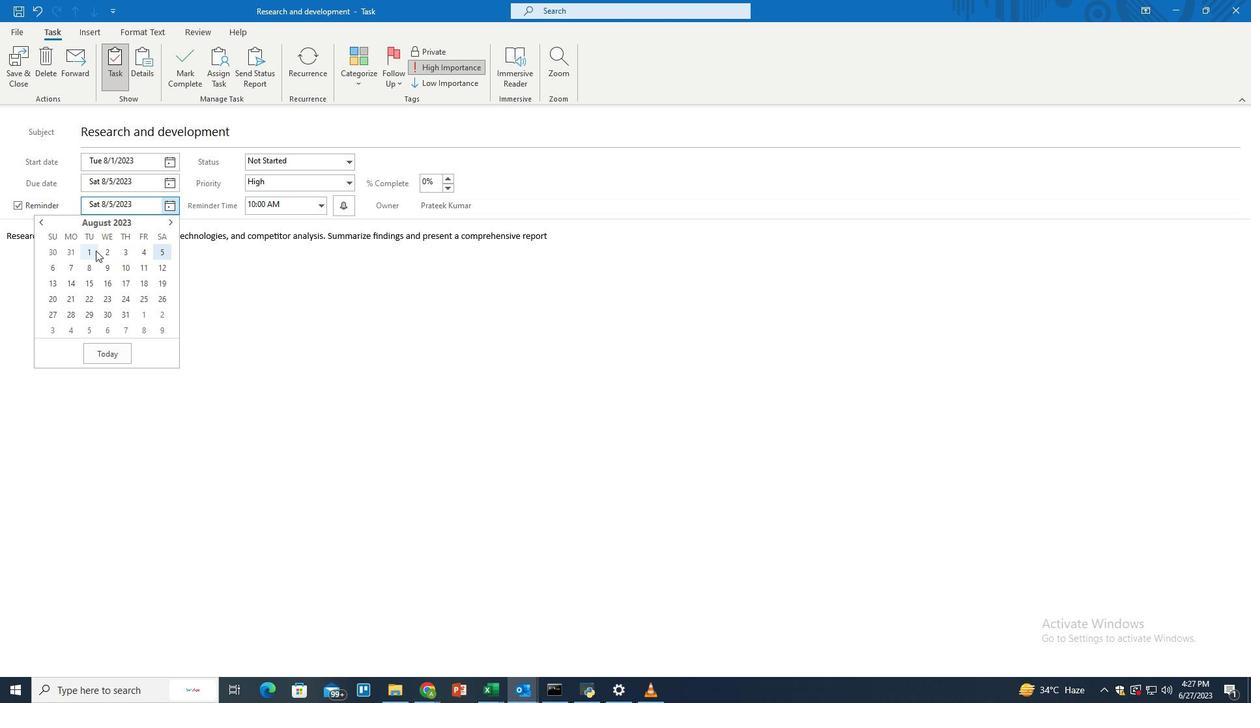 
Action: Mouse moved to (323, 206)
Screenshot: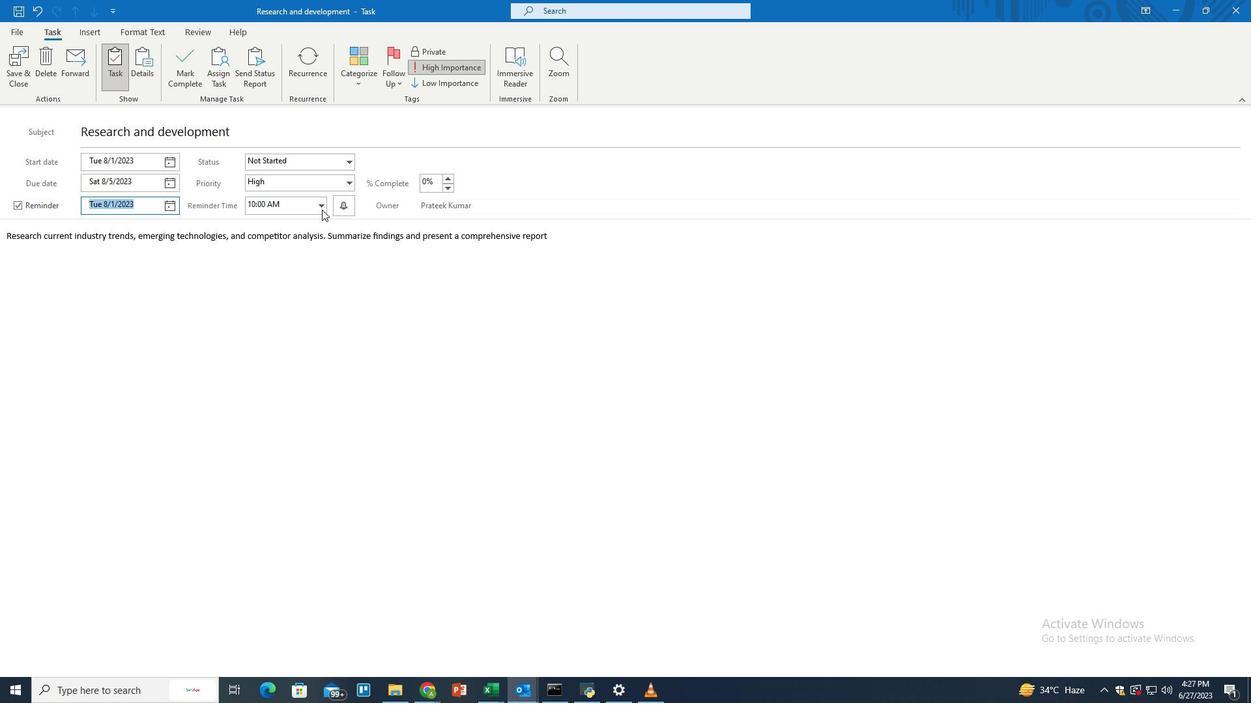 
Action: Mouse pressed left at (323, 206)
Screenshot: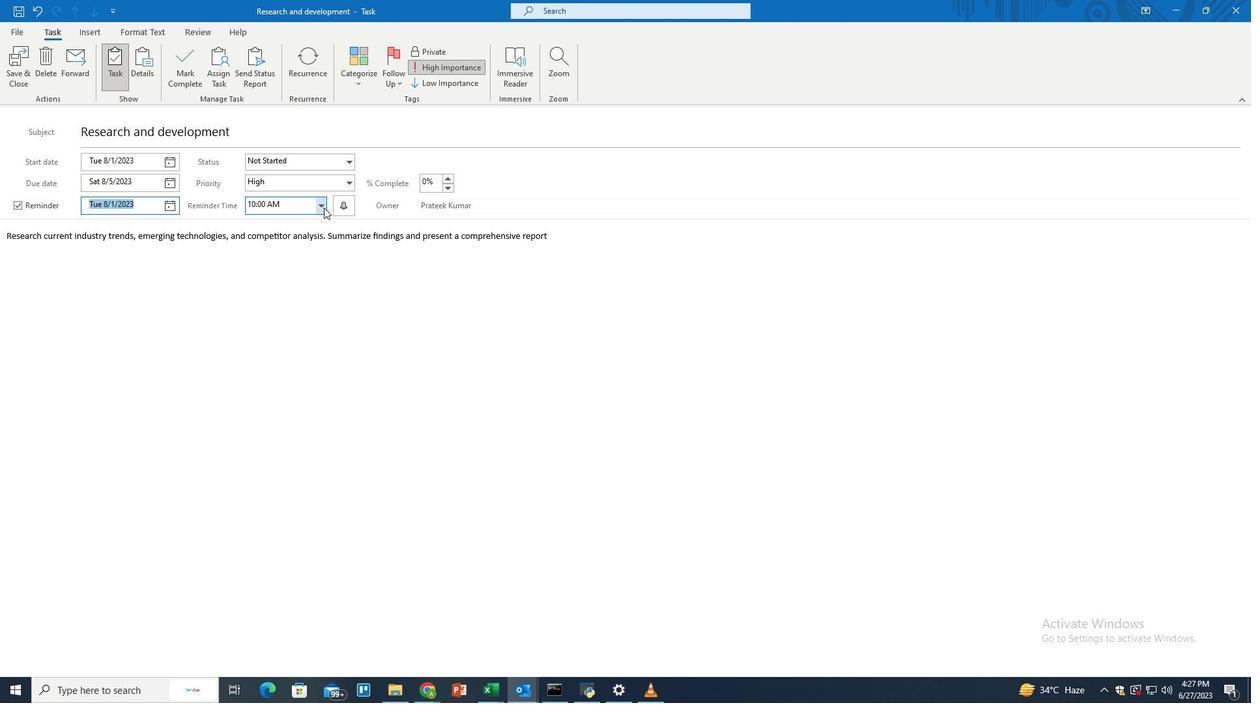 
Action: Mouse moved to (279, 243)
Screenshot: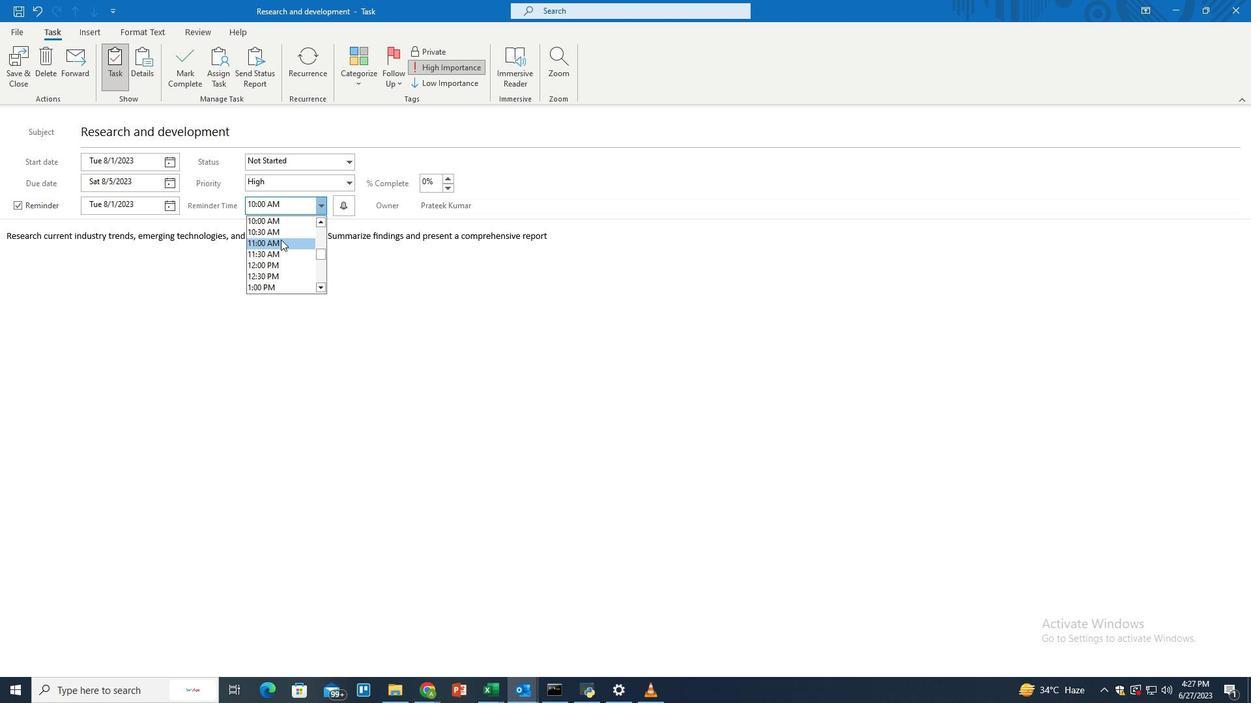 
Action: Mouse pressed left at (279, 243)
Screenshot: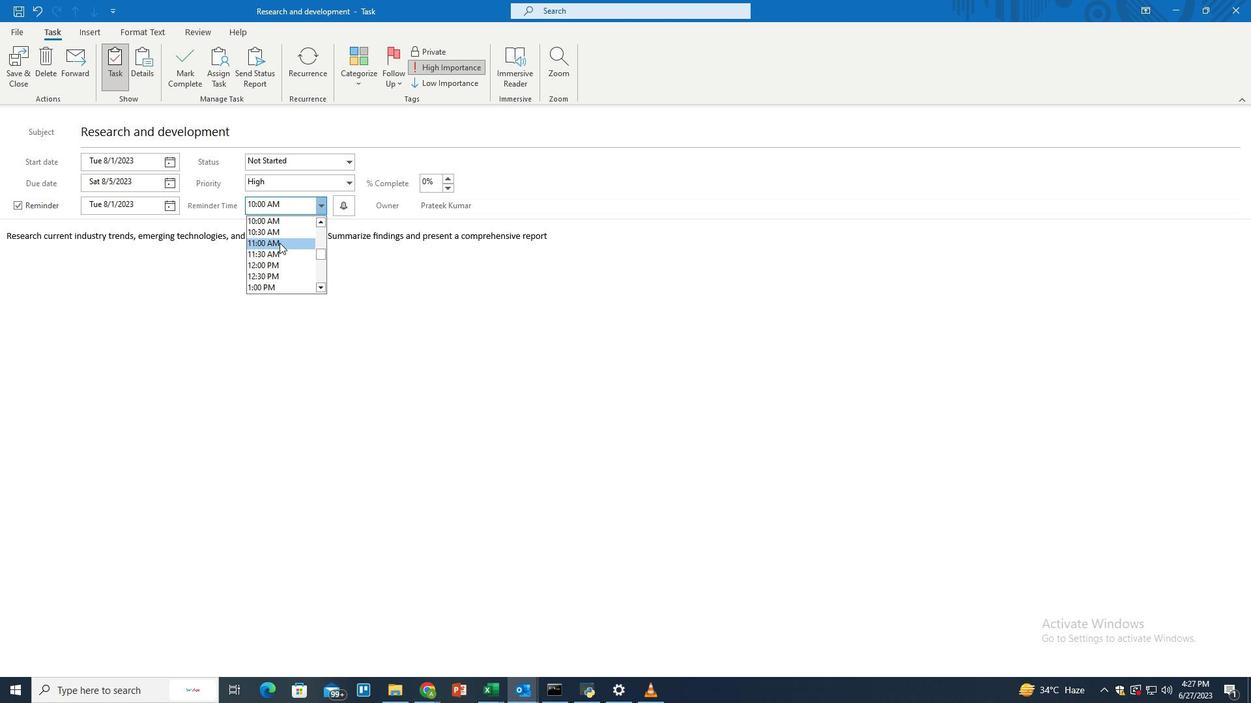 
Action: Mouse moved to (621, 242)
Screenshot: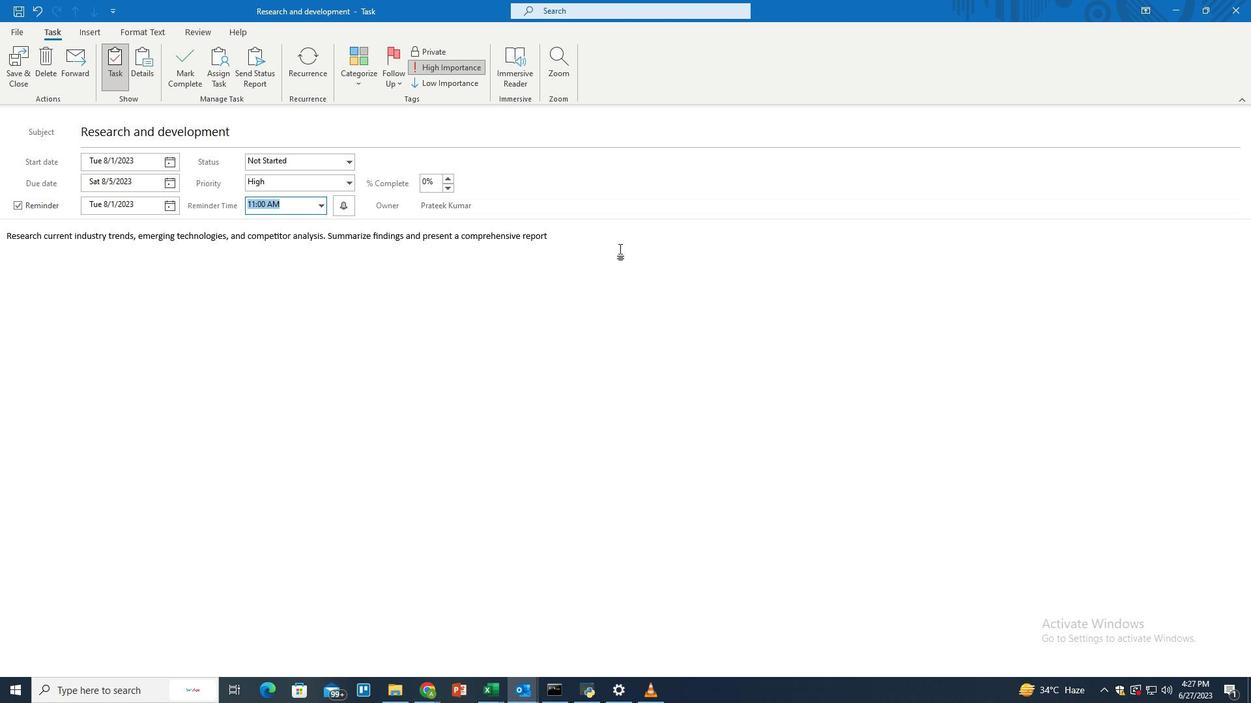 
Action: Mouse pressed left at (621, 242)
Screenshot: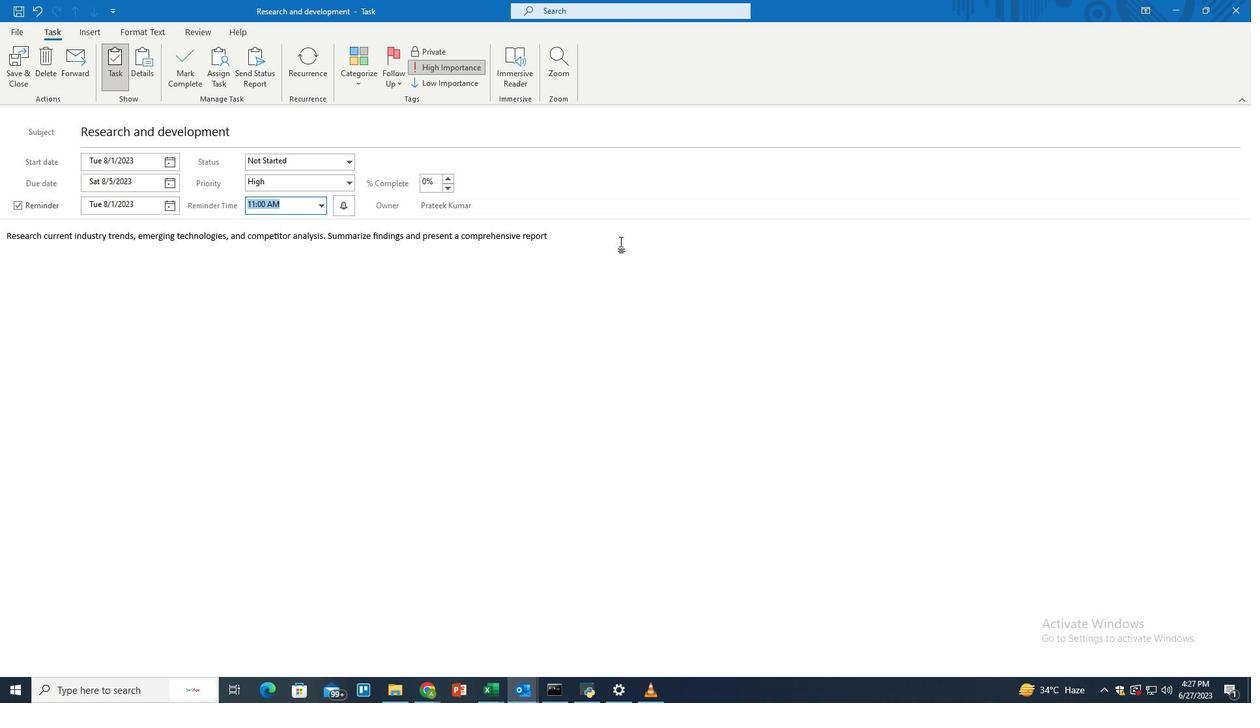 
Action: Mouse moved to (90, 28)
Screenshot: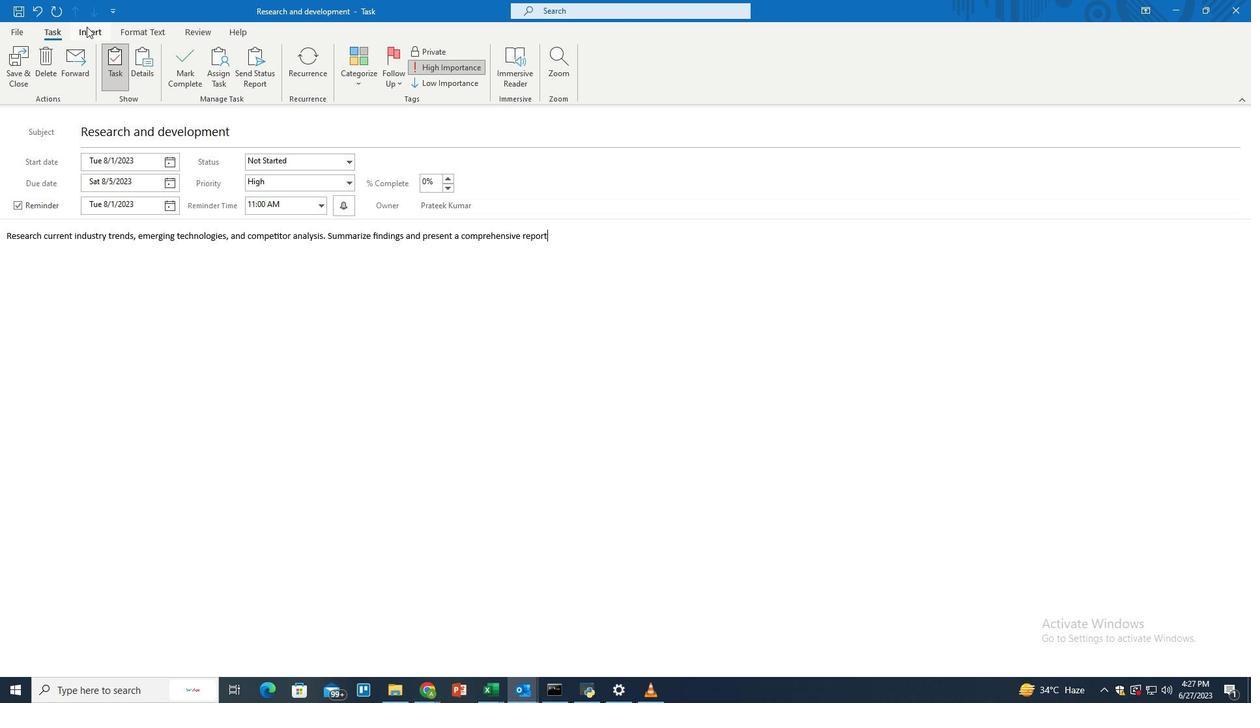 
Action: Mouse pressed left at (90, 28)
Screenshot: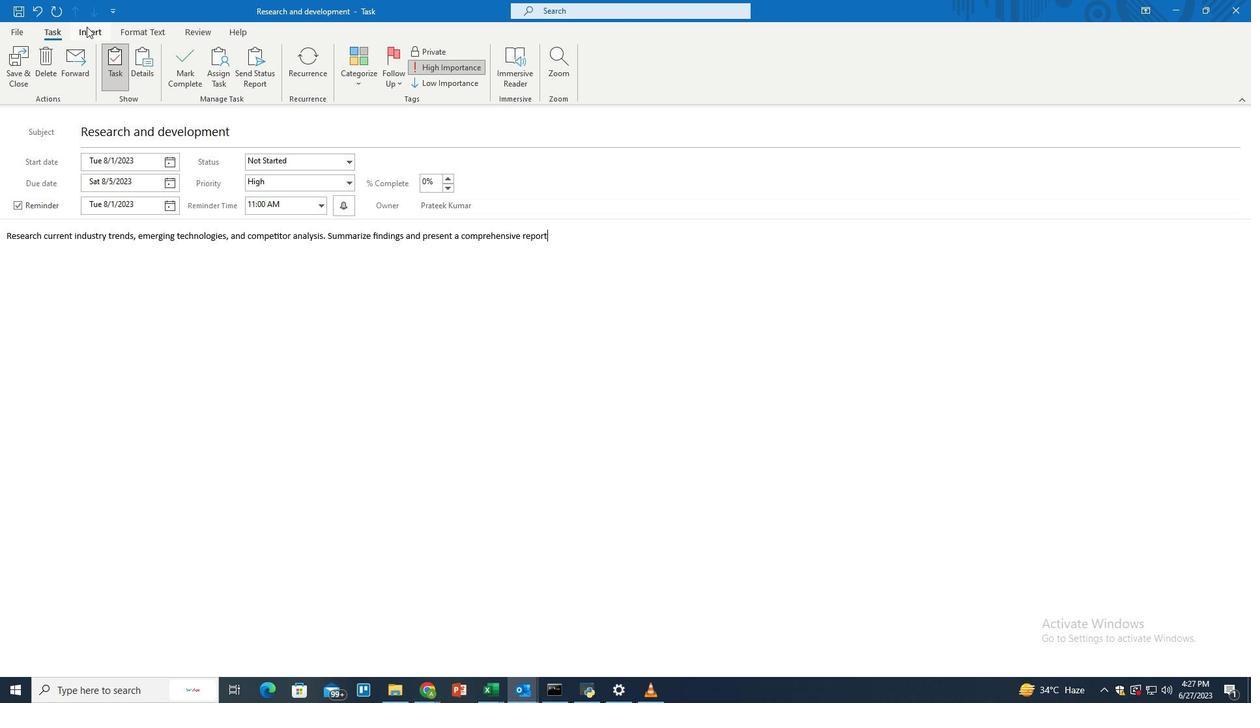 
Action: Mouse moved to (19, 68)
Screenshot: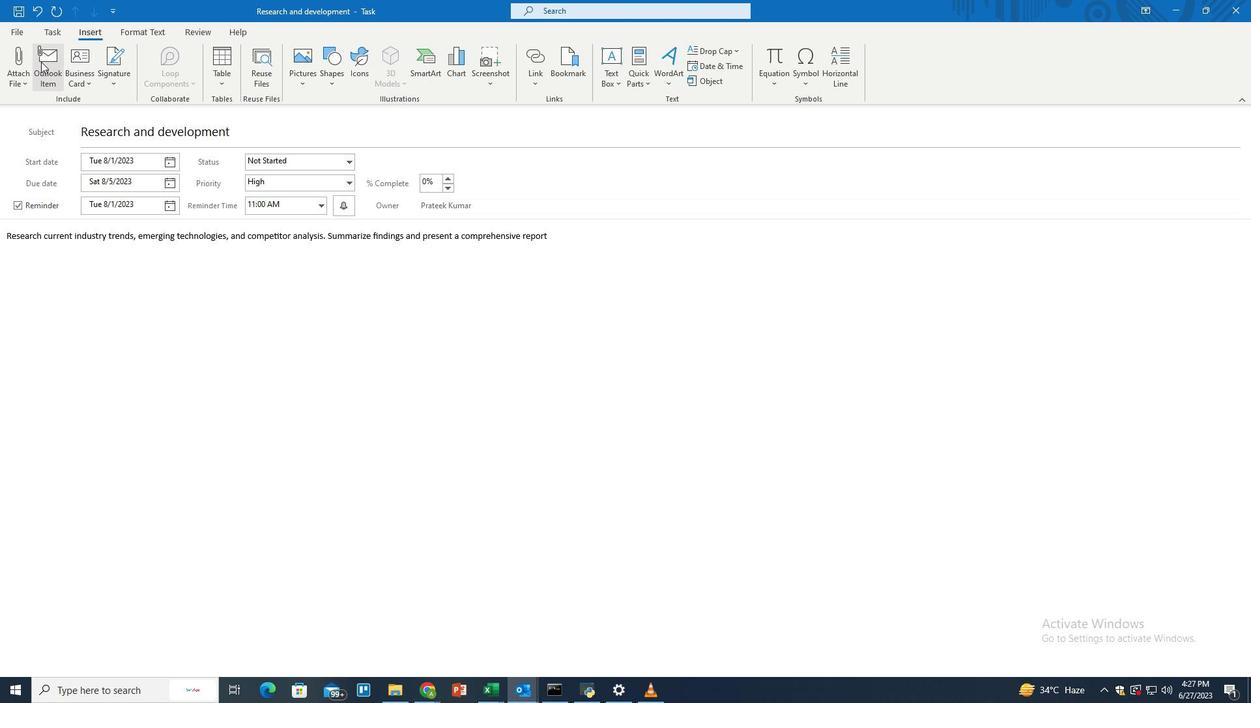 
Action: Mouse pressed left at (19, 68)
Screenshot: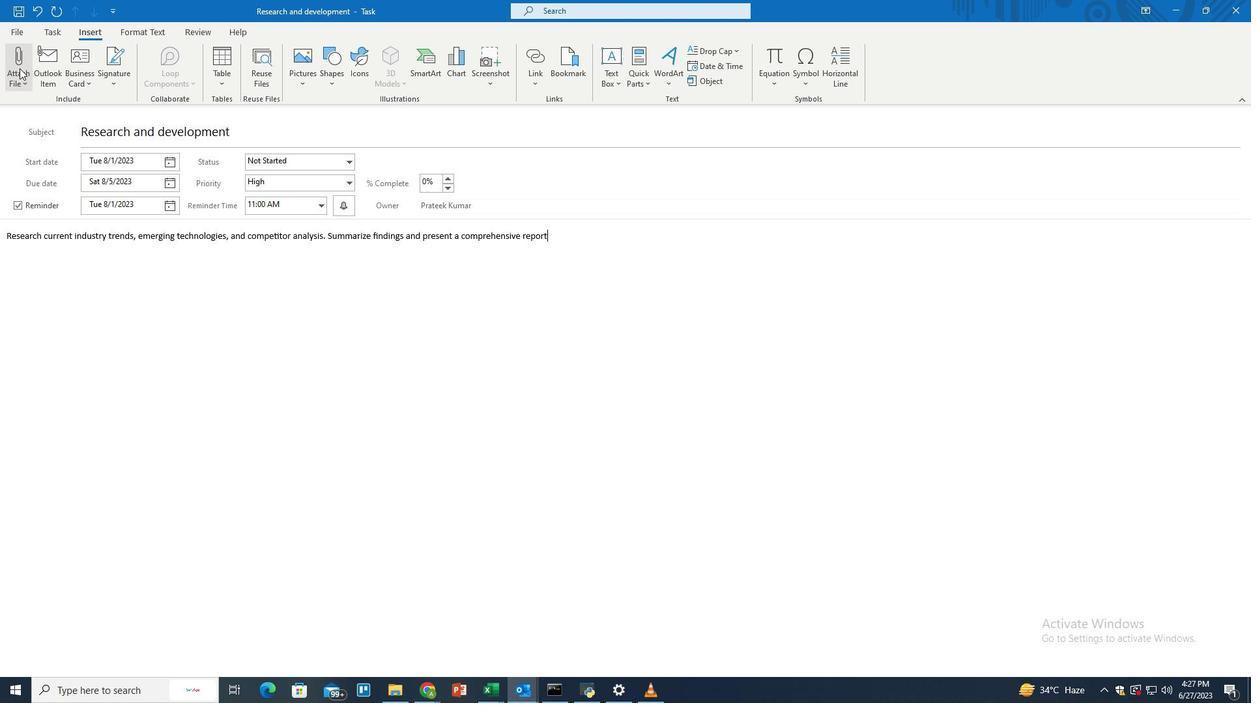
Action: Mouse moved to (86, 537)
Screenshot: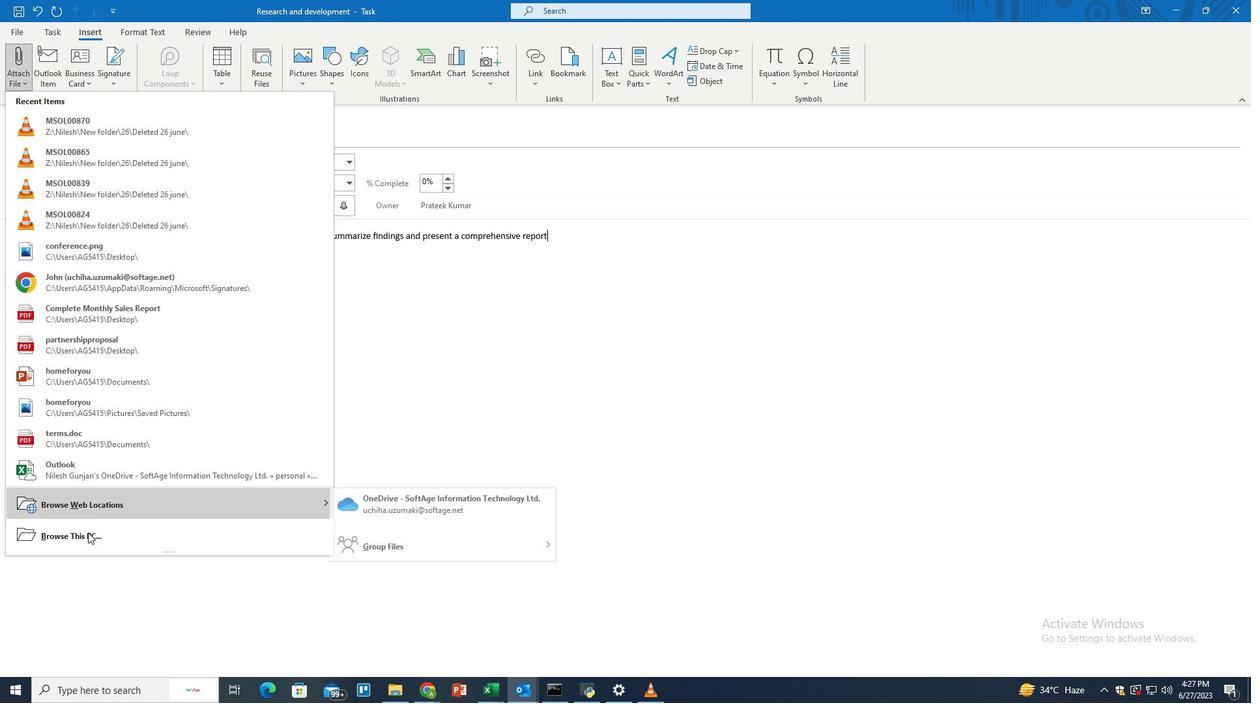 
Action: Mouse pressed left at (86, 537)
Screenshot: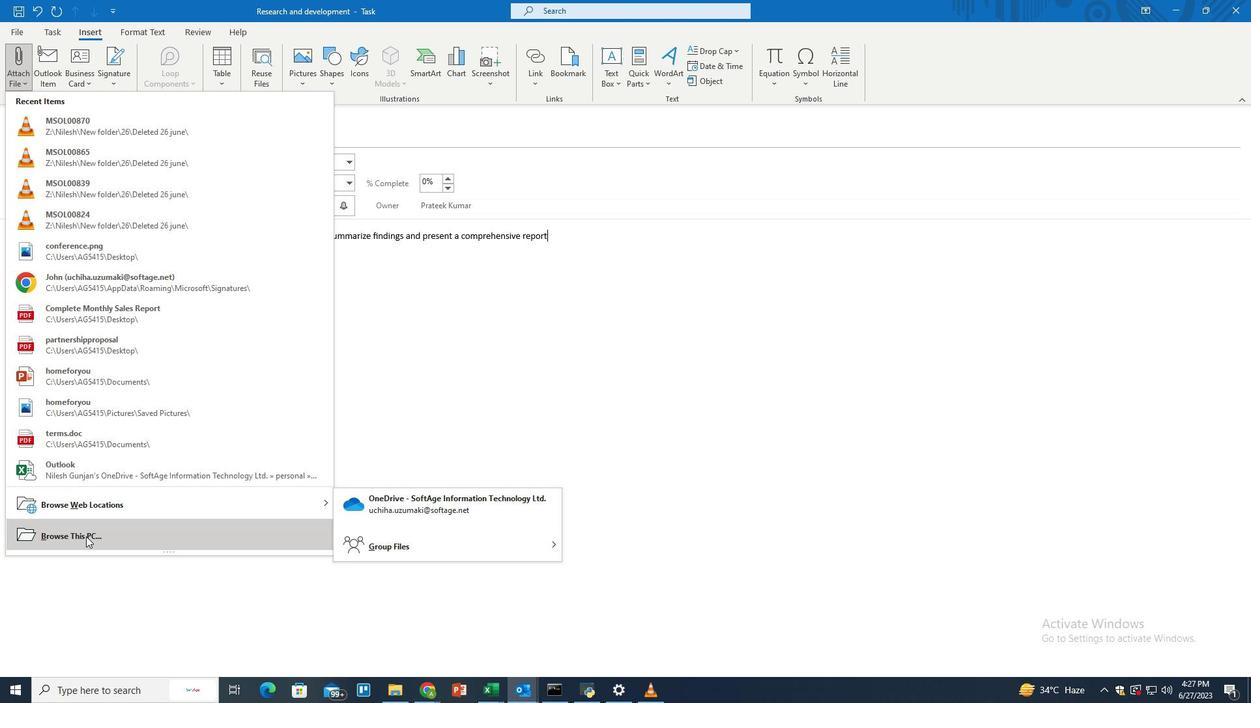 
Action: Mouse moved to (572, 128)
Screenshot: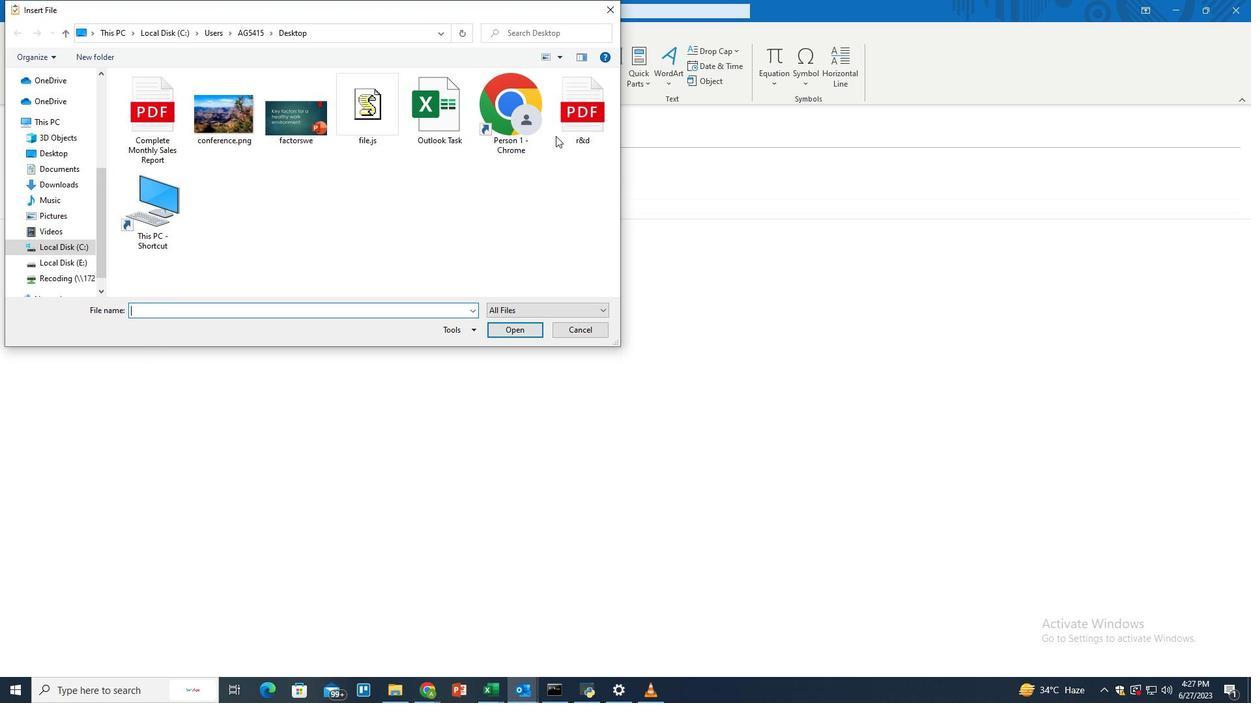 
Action: Mouse pressed left at (572, 128)
Screenshot: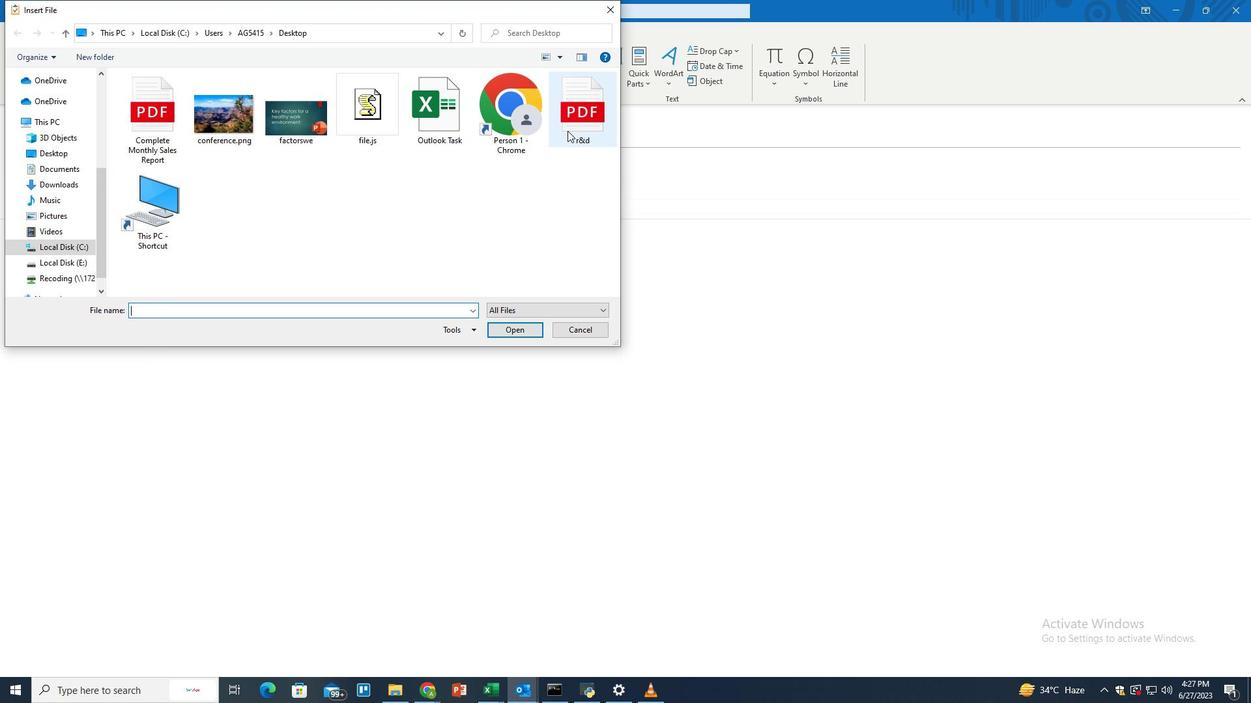 
Action: Mouse moved to (521, 332)
Screenshot: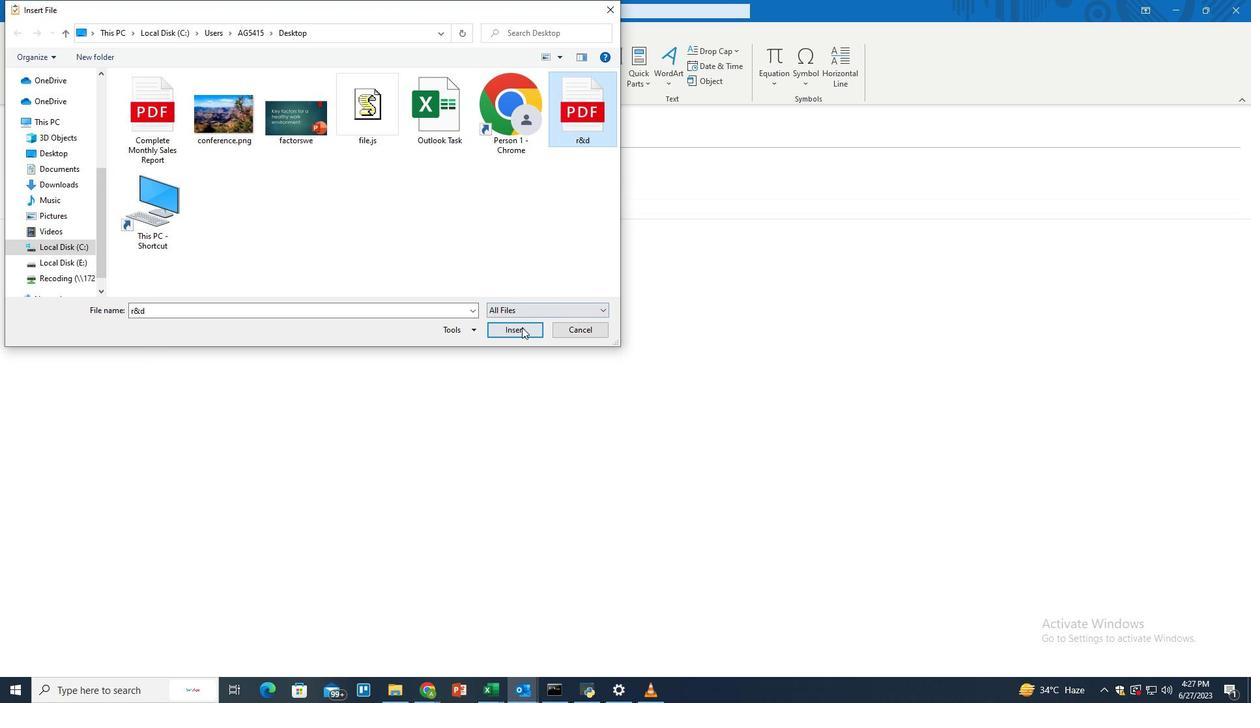 
Action: Mouse pressed left at (521, 332)
Screenshot: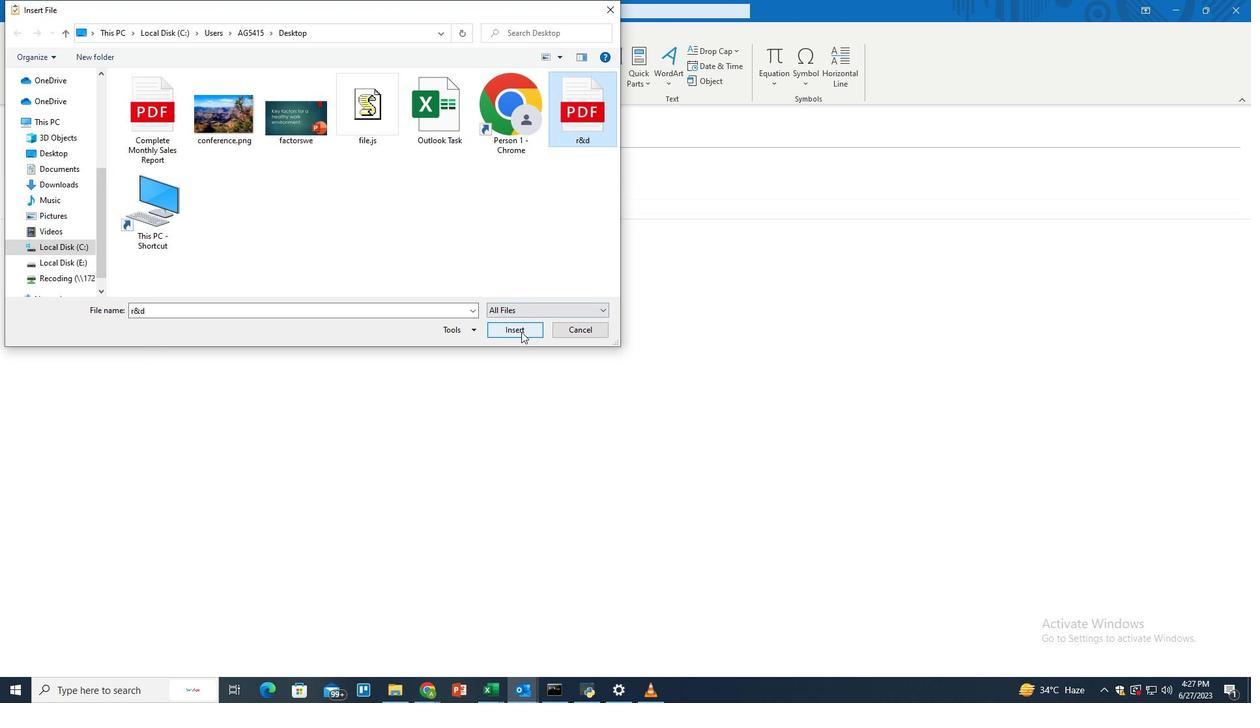 
Action: Mouse moved to (51, 31)
Screenshot: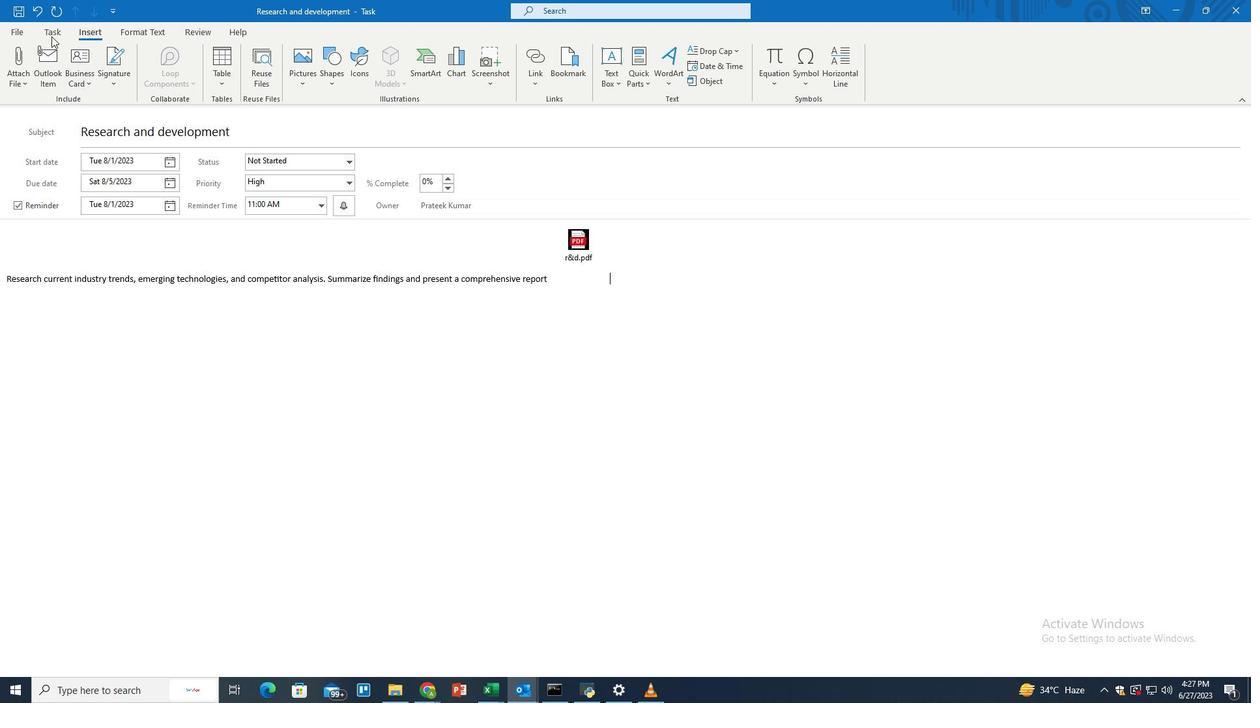 
Action: Mouse pressed left at (51, 31)
Screenshot: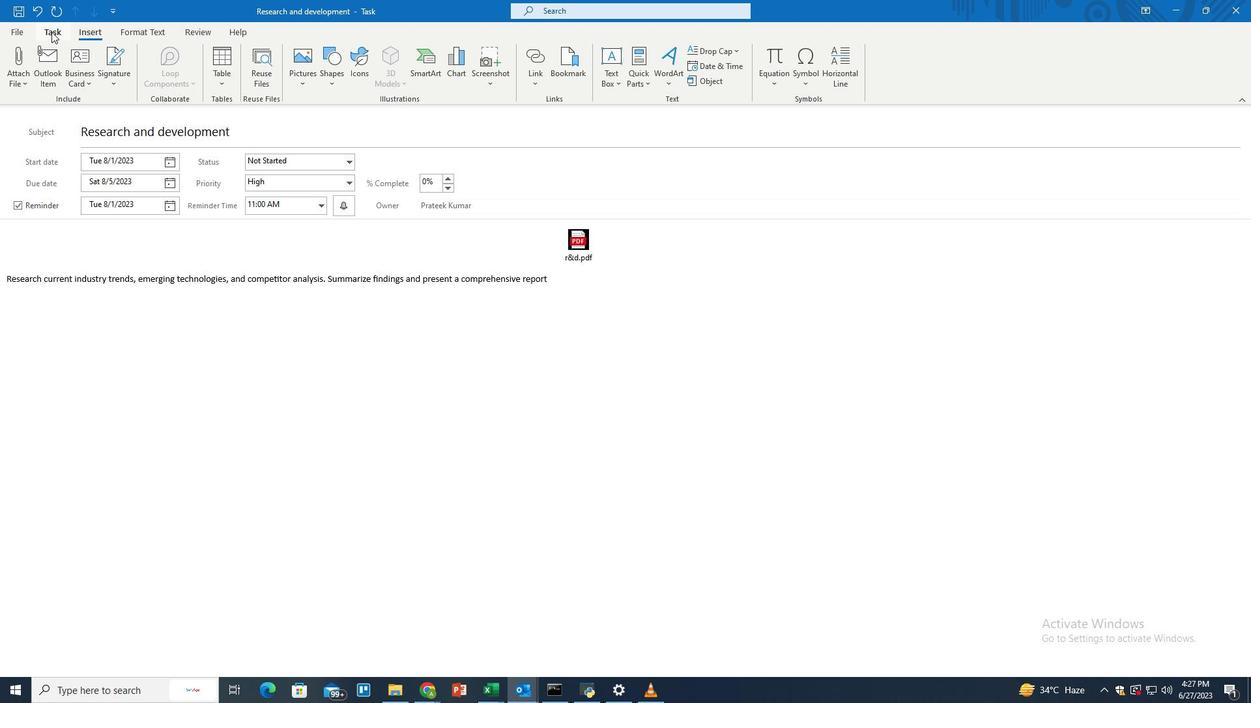 
Action: Mouse moved to (18, 66)
Screenshot: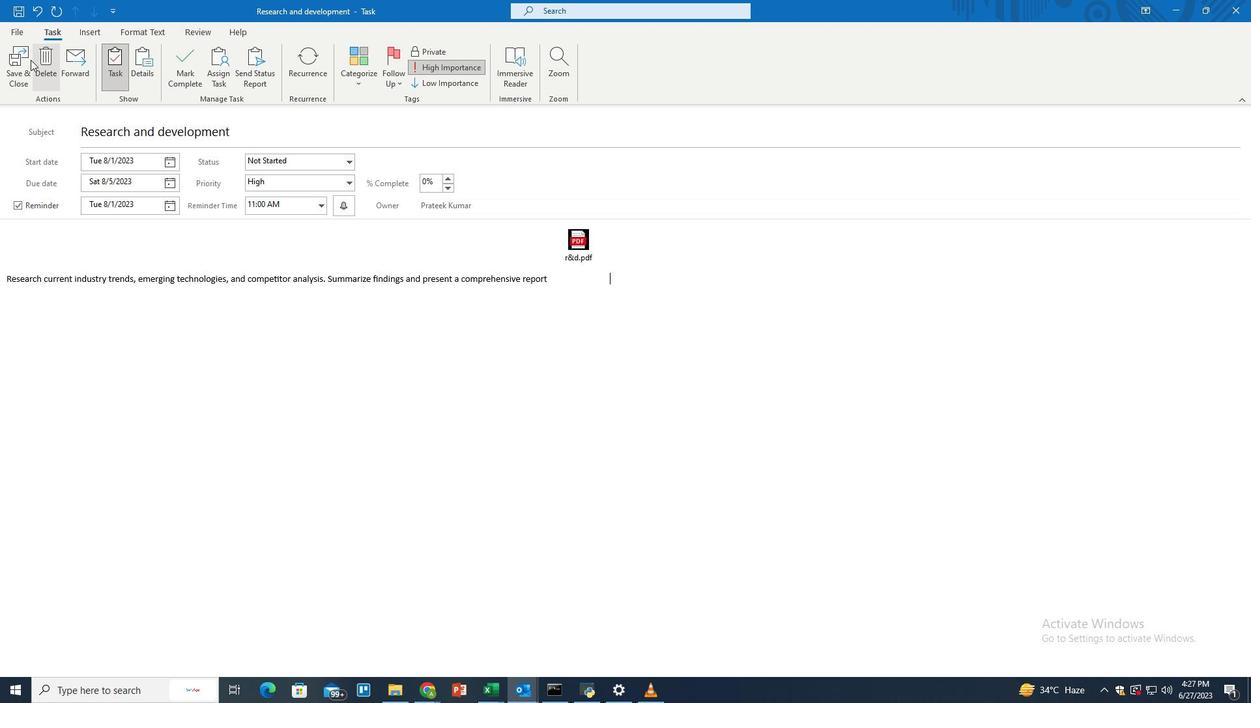 
Action: Mouse pressed left at (18, 66)
Screenshot: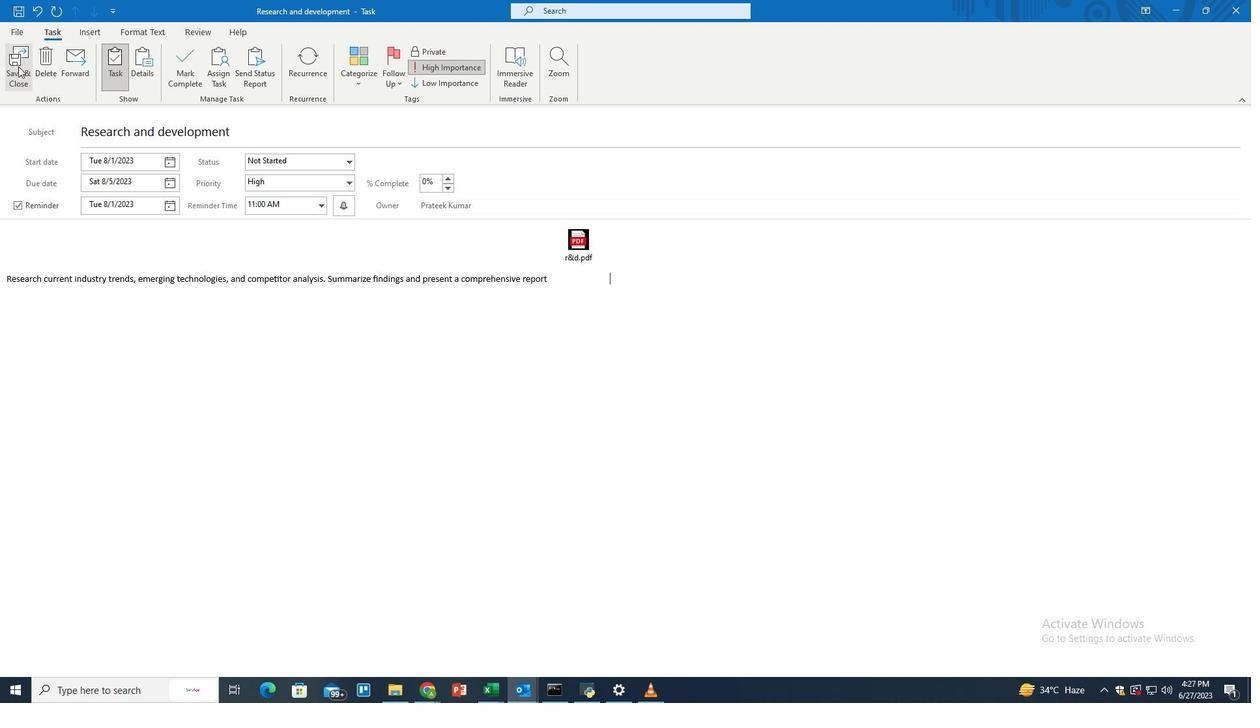 
Action: Mouse moved to (406, 403)
Screenshot: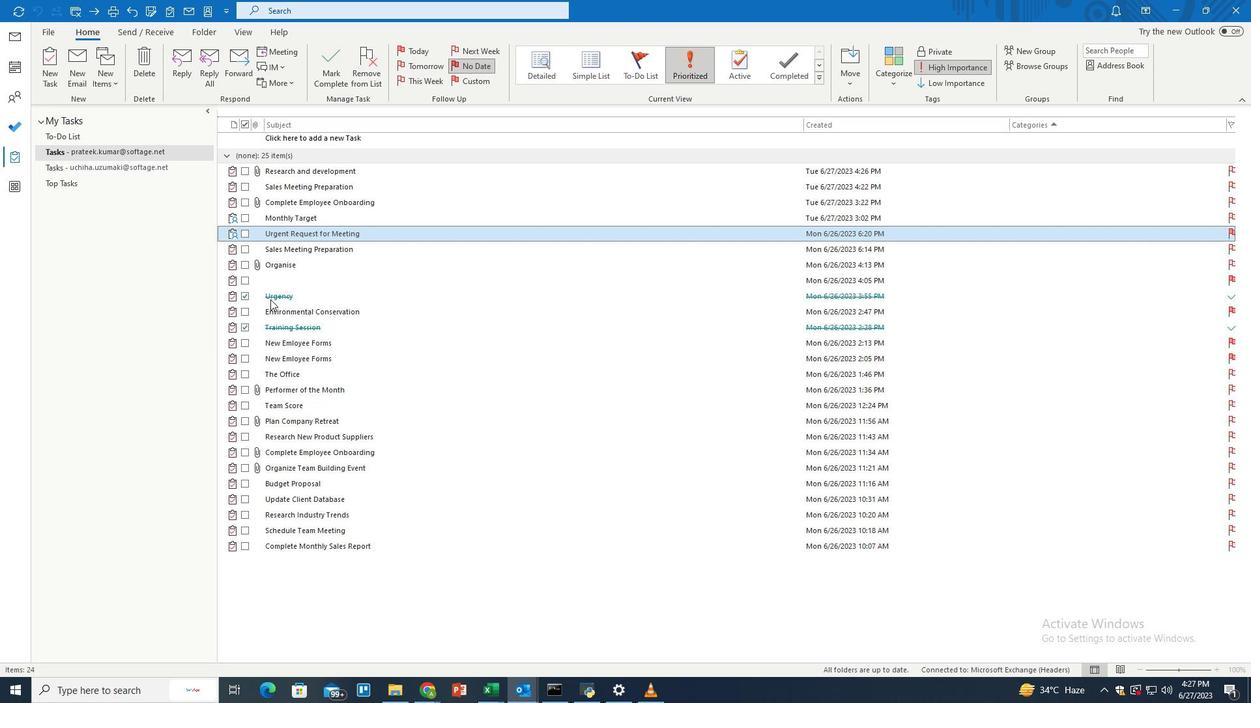 
